 Task: Create a due date automation trigger when advanced on, on the monday after a card is due add dates without a complete due date at 11:00 AM.
Action: Mouse moved to (971, 289)
Screenshot: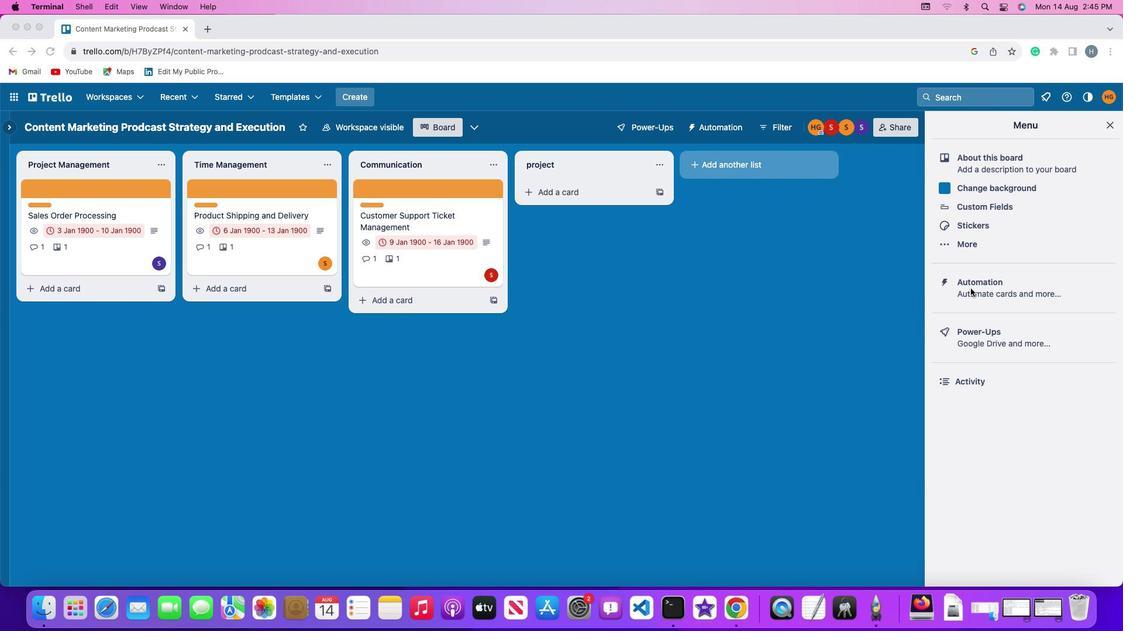 
Action: Mouse pressed left at (971, 289)
Screenshot: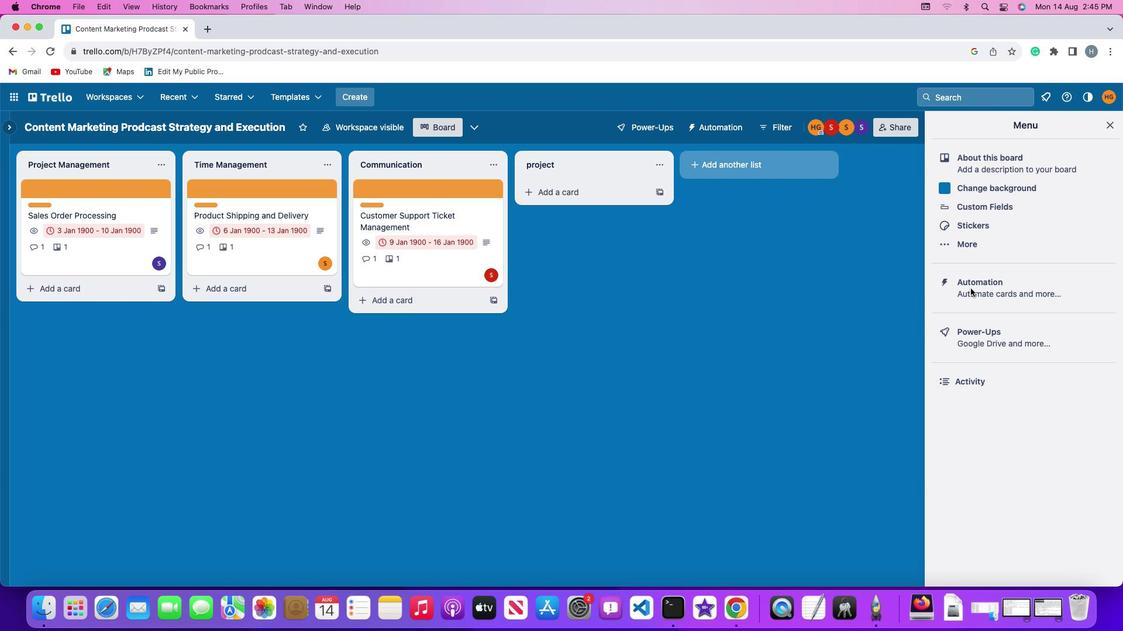 
Action: Mouse pressed left at (971, 289)
Screenshot: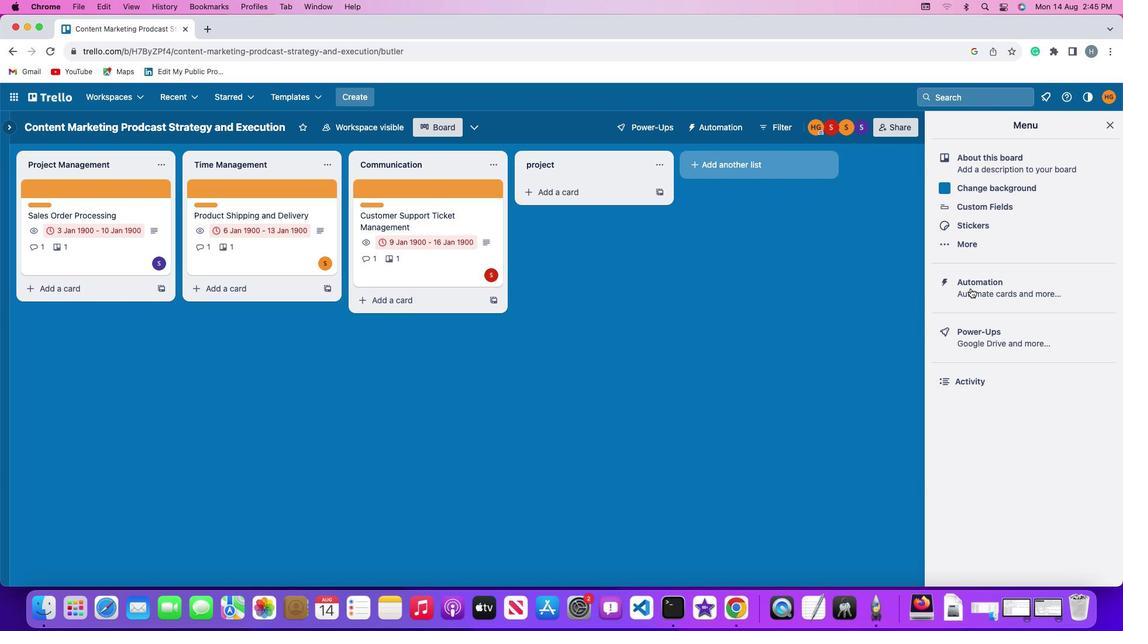 
Action: Mouse moved to (95, 277)
Screenshot: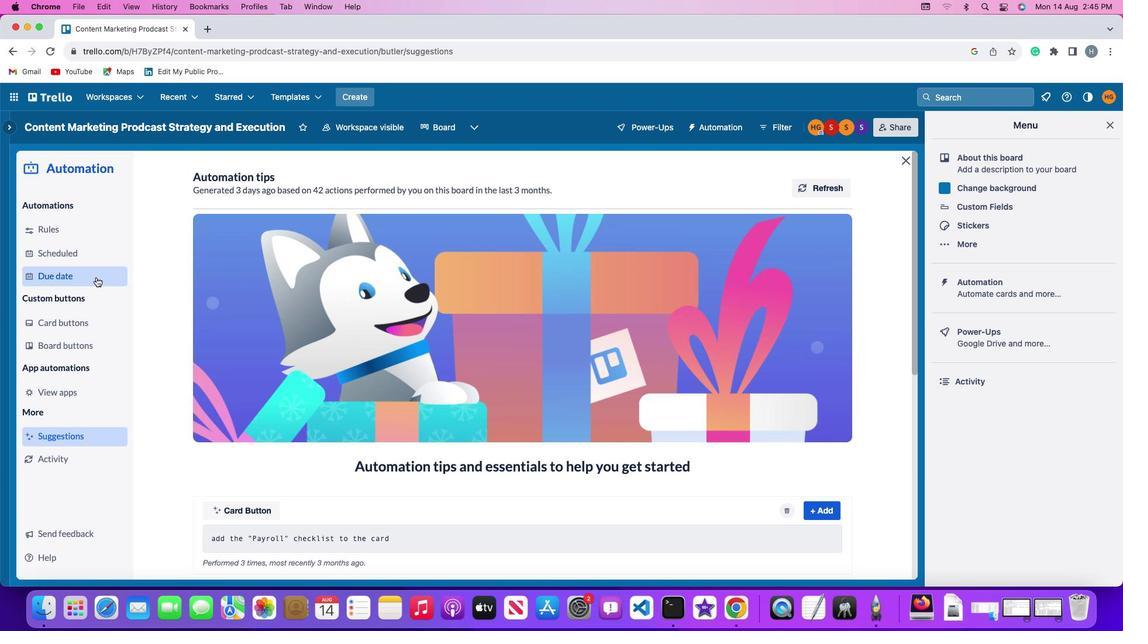 
Action: Mouse pressed left at (95, 277)
Screenshot: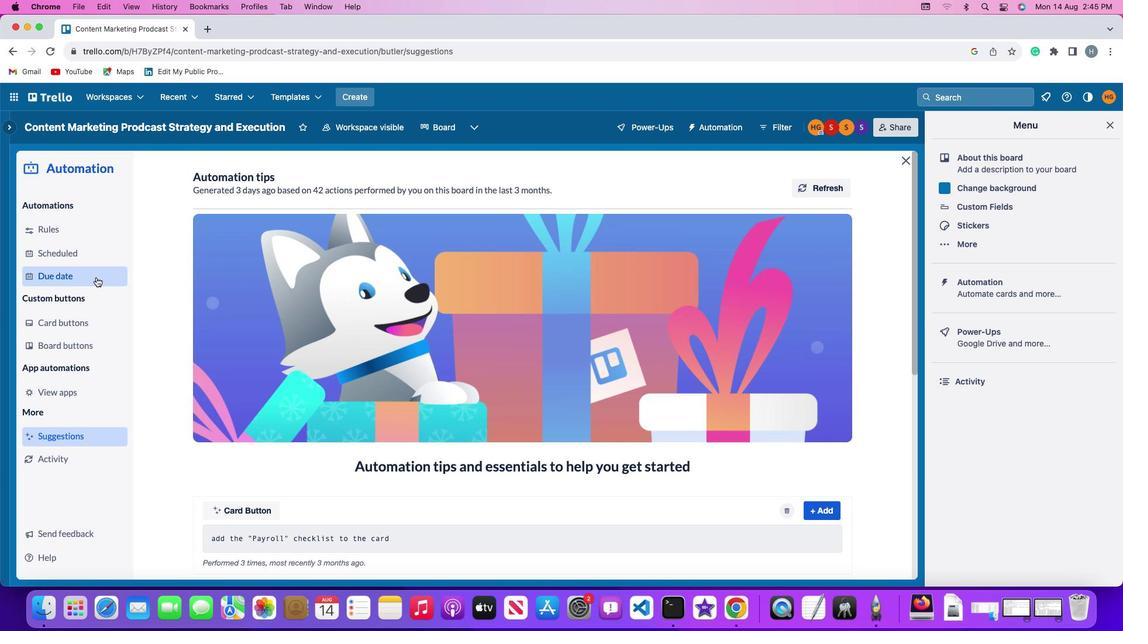 
Action: Mouse moved to (784, 180)
Screenshot: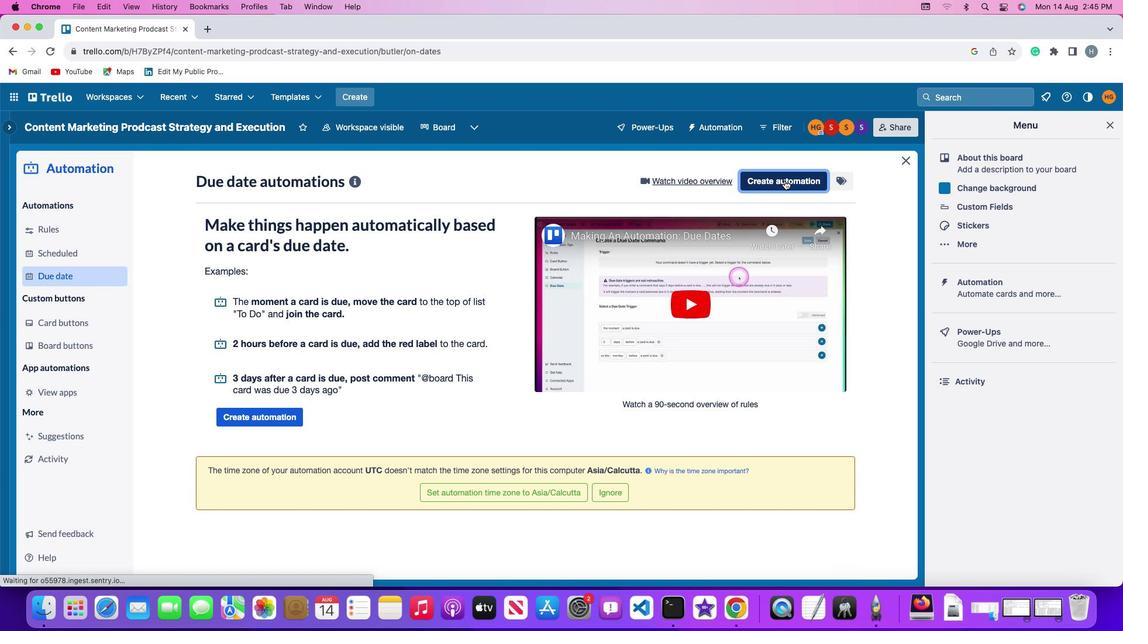 
Action: Mouse pressed left at (784, 180)
Screenshot: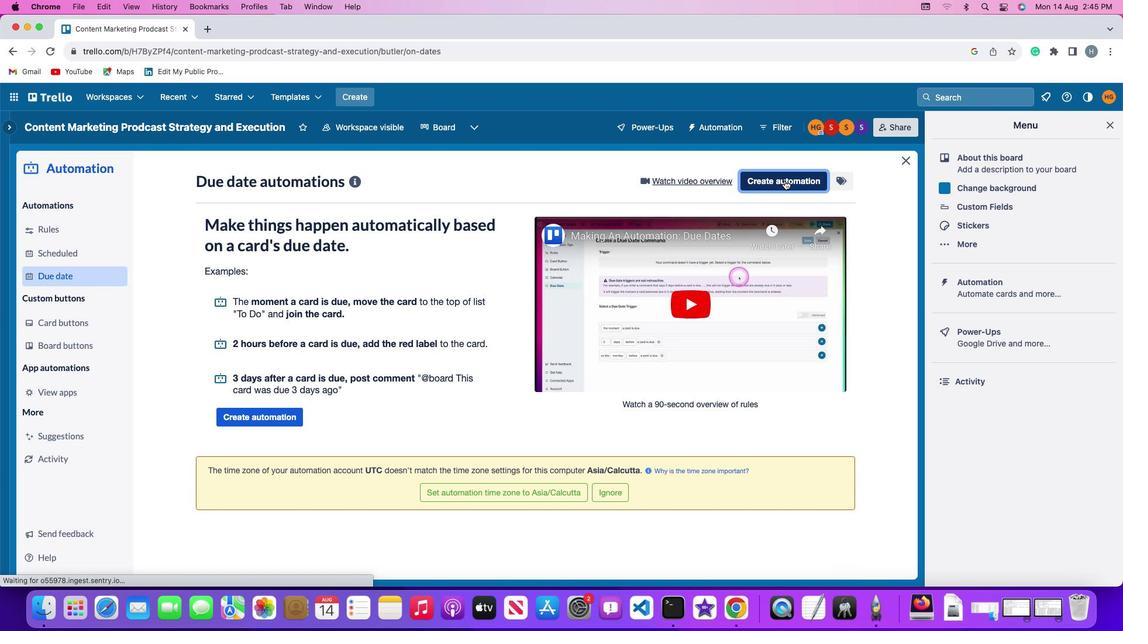 
Action: Mouse moved to (272, 294)
Screenshot: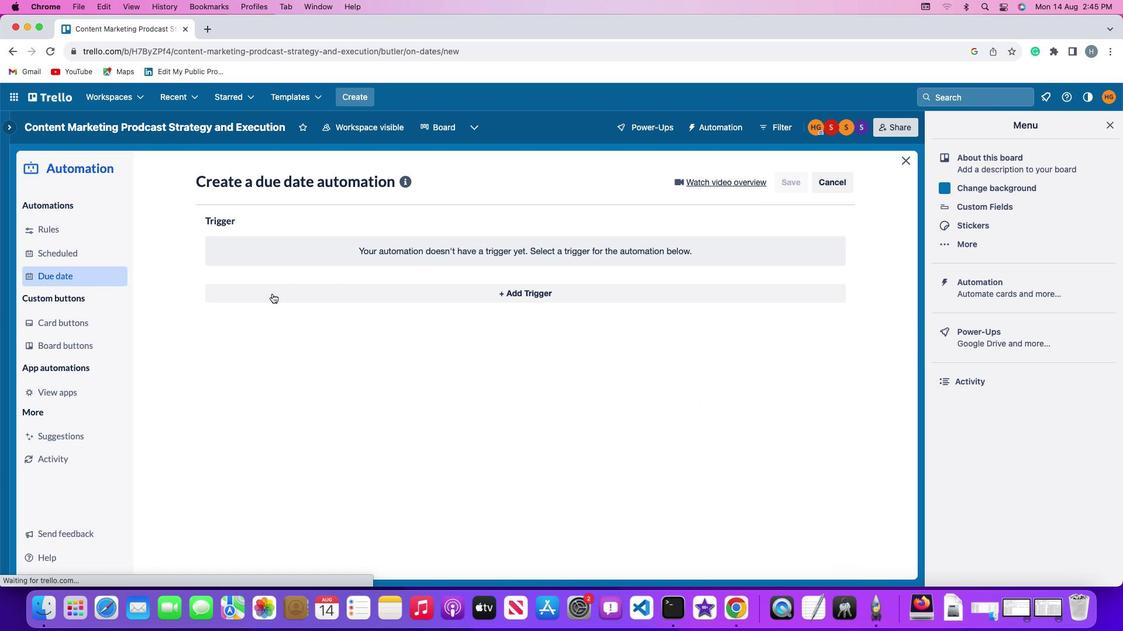 
Action: Mouse pressed left at (272, 294)
Screenshot: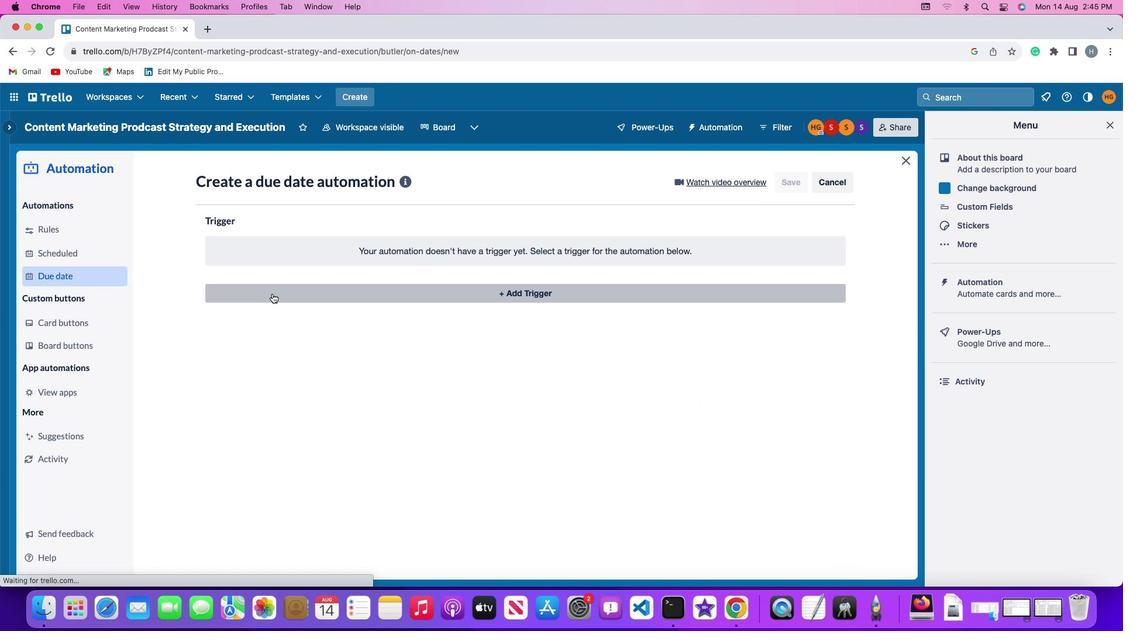 
Action: Mouse moved to (263, 512)
Screenshot: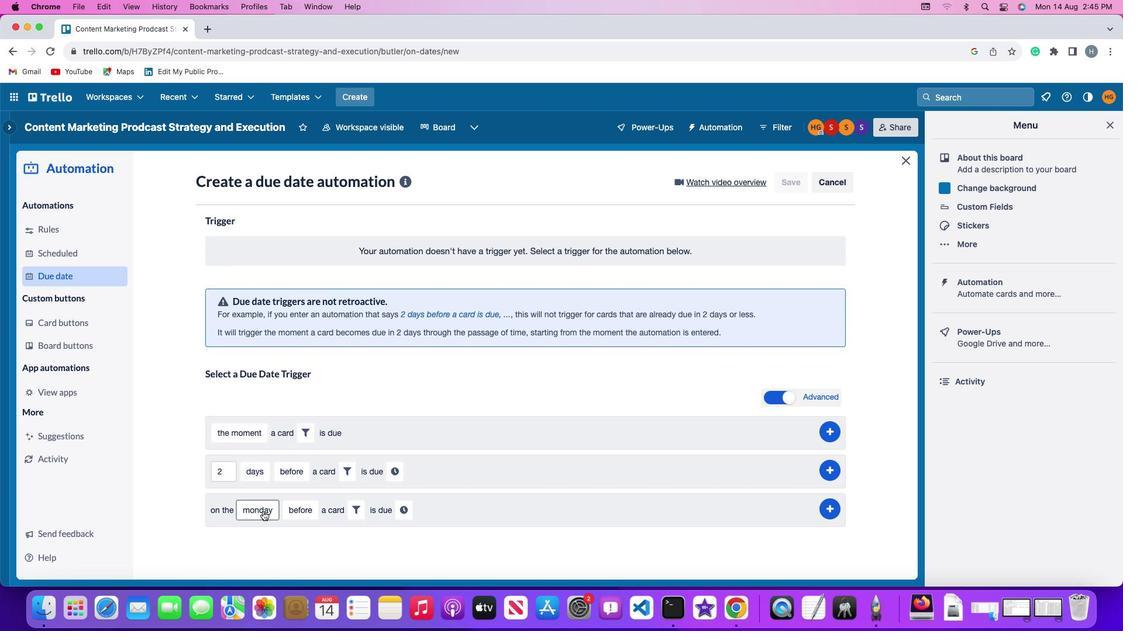 
Action: Mouse pressed left at (263, 512)
Screenshot: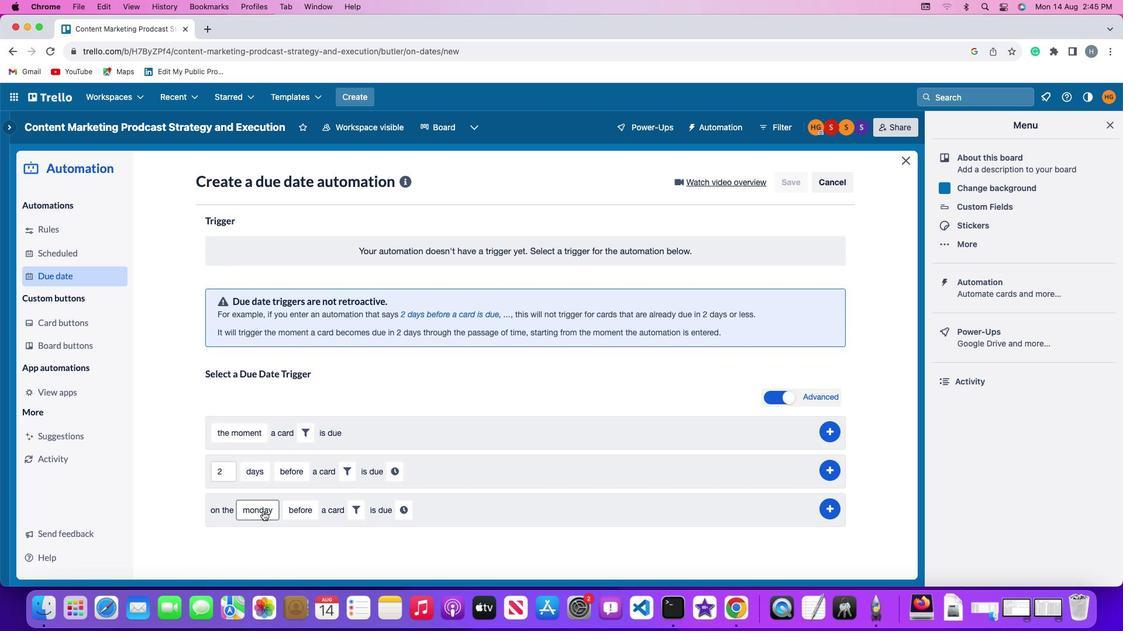 
Action: Mouse moved to (278, 353)
Screenshot: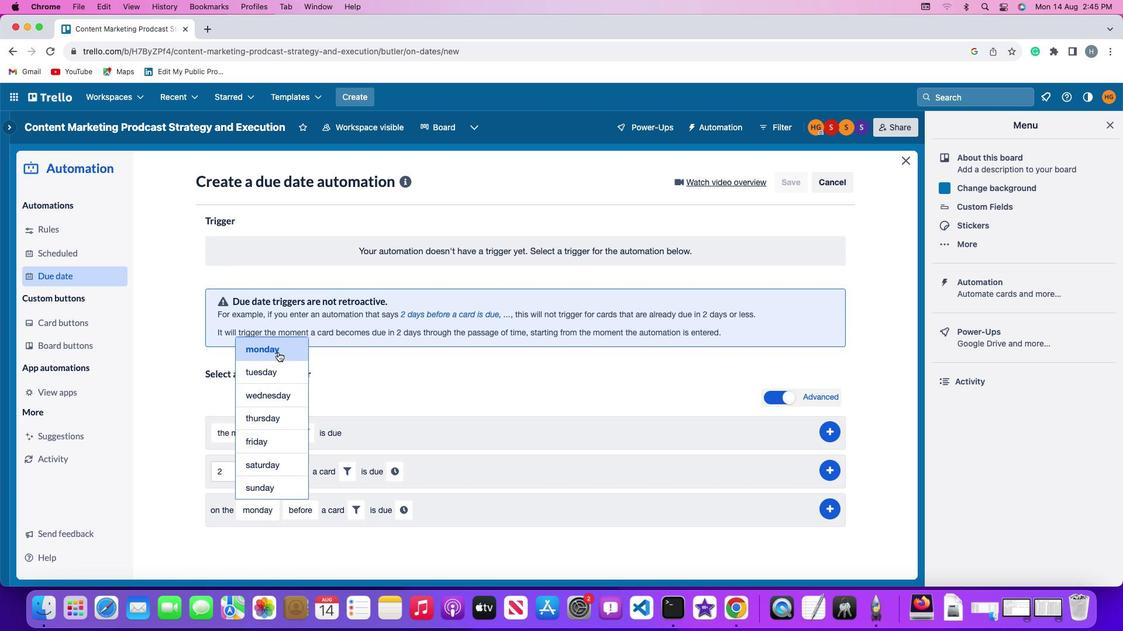 
Action: Mouse pressed left at (278, 353)
Screenshot: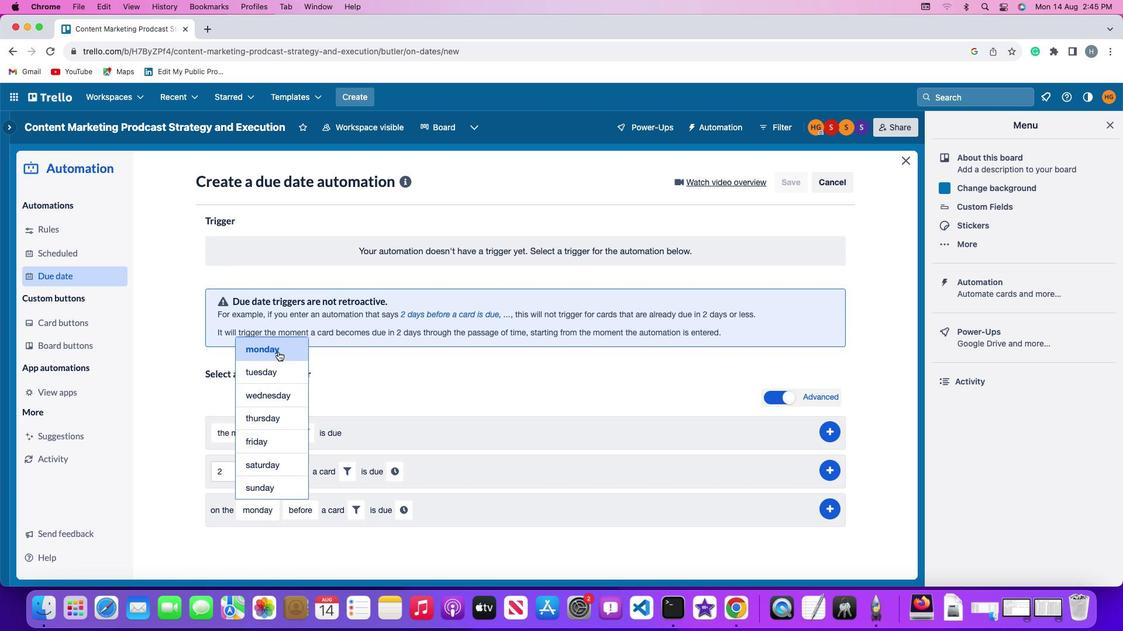 
Action: Mouse moved to (303, 509)
Screenshot: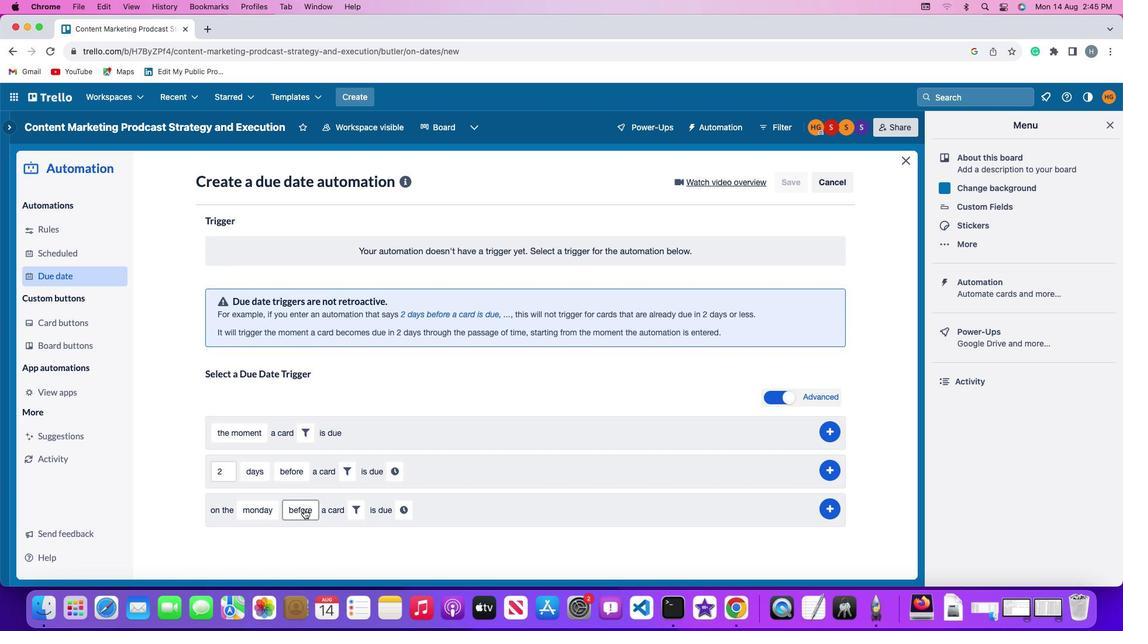 
Action: Mouse pressed left at (303, 509)
Screenshot: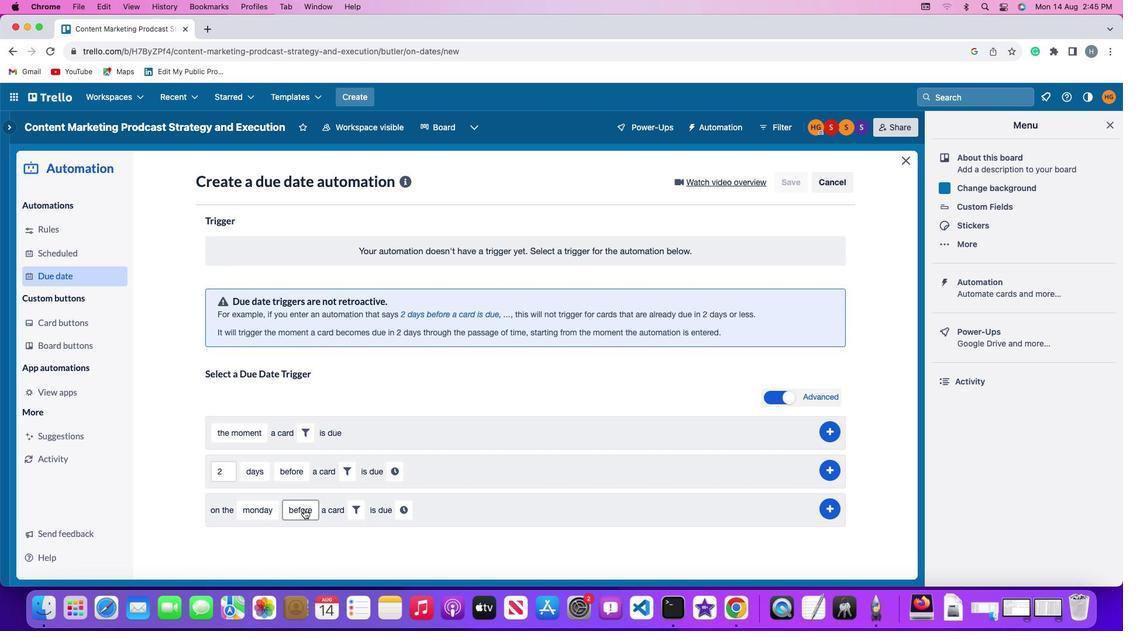 
Action: Mouse moved to (315, 435)
Screenshot: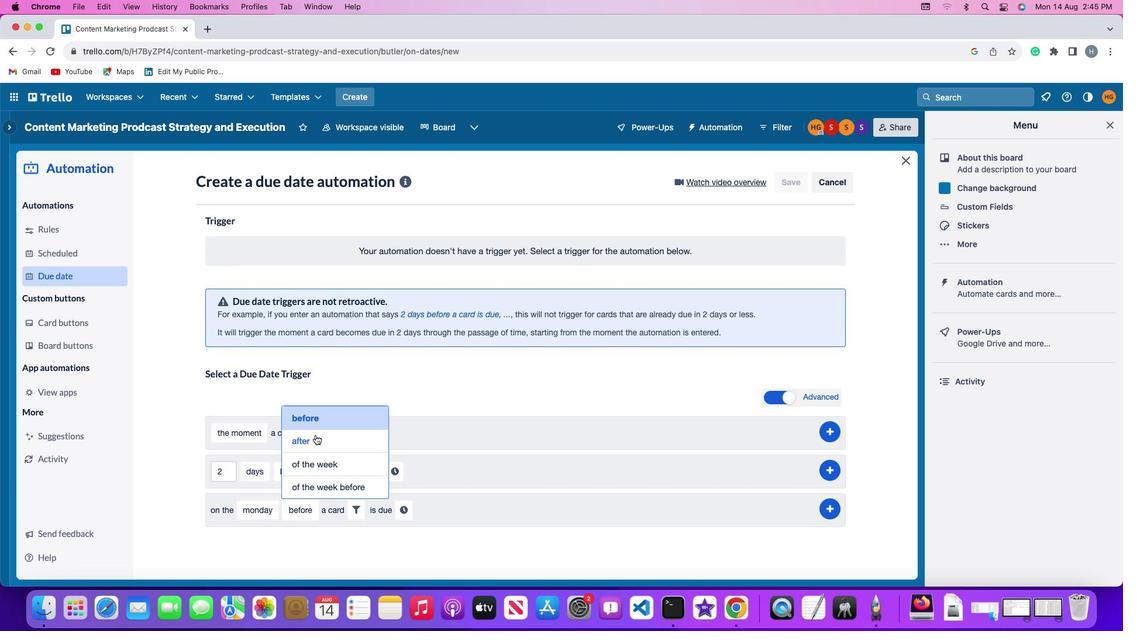 
Action: Mouse pressed left at (315, 435)
Screenshot: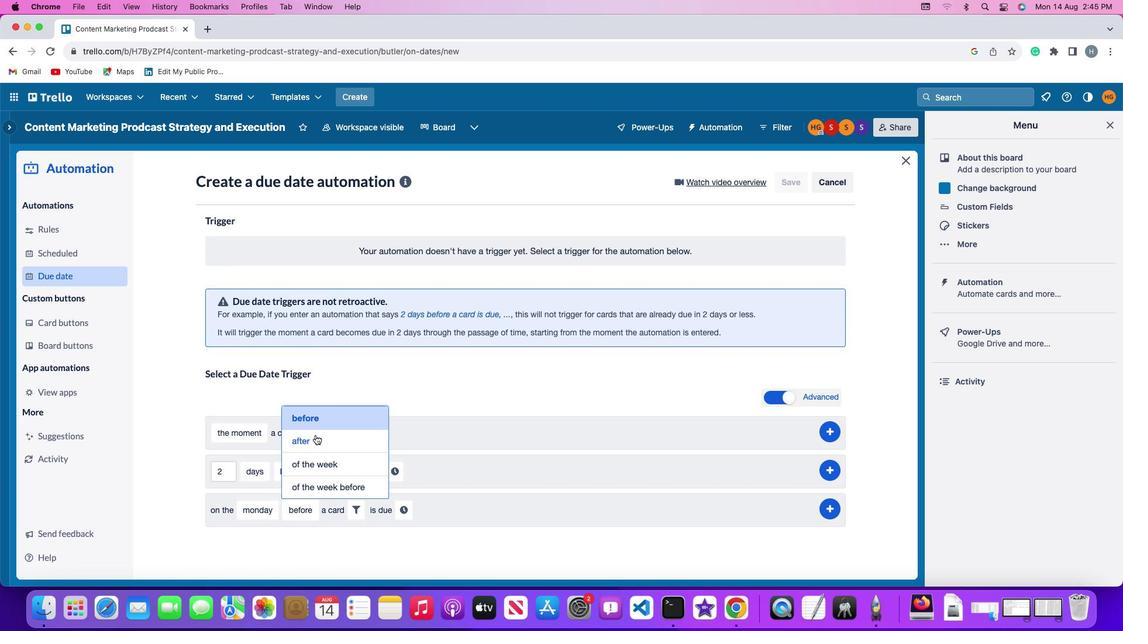
Action: Mouse moved to (344, 506)
Screenshot: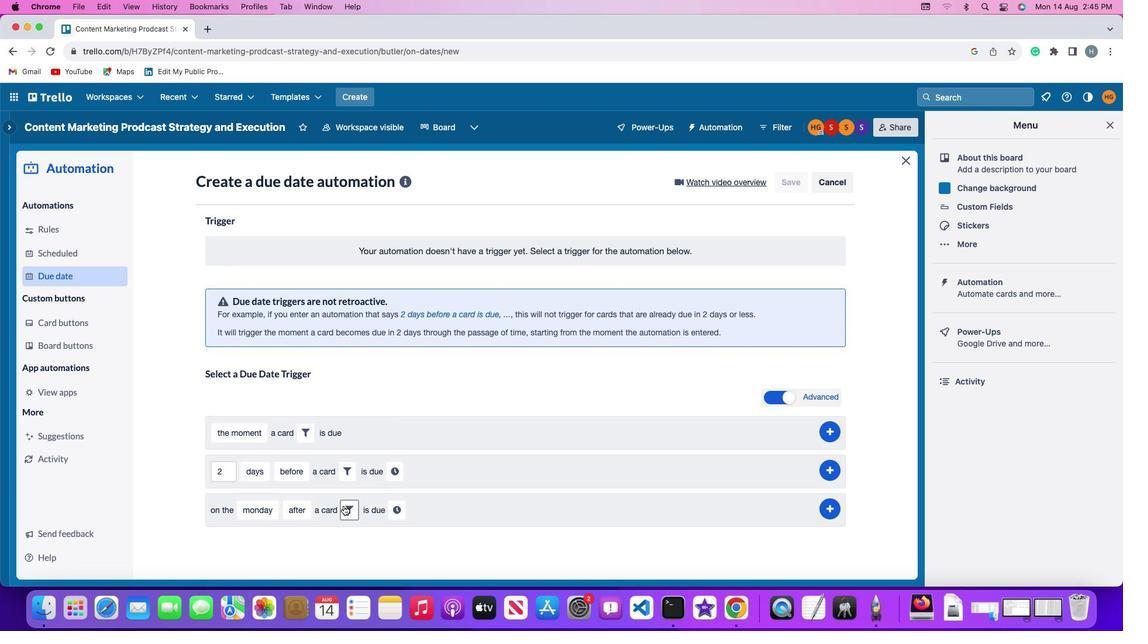 
Action: Mouse pressed left at (344, 506)
Screenshot: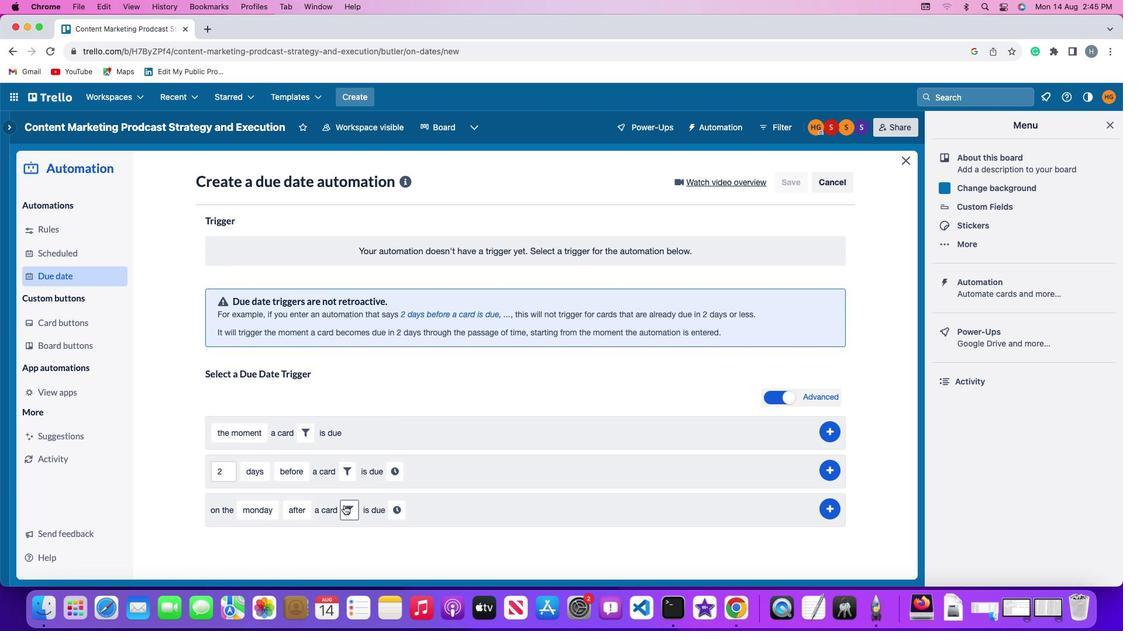 
Action: Mouse moved to (411, 542)
Screenshot: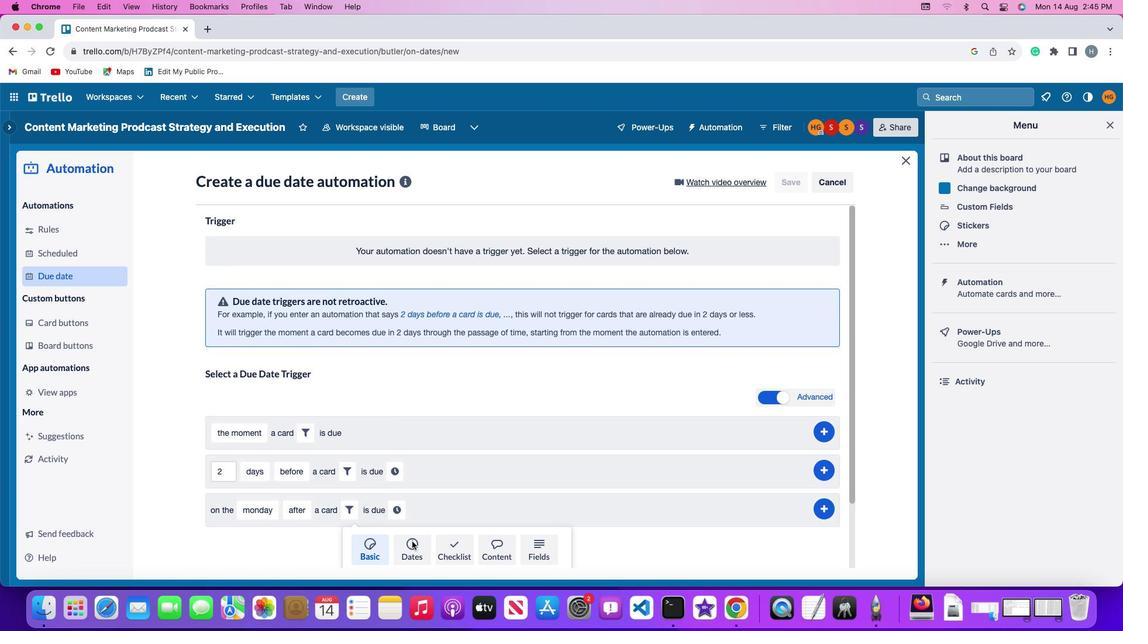 
Action: Mouse pressed left at (411, 542)
Screenshot: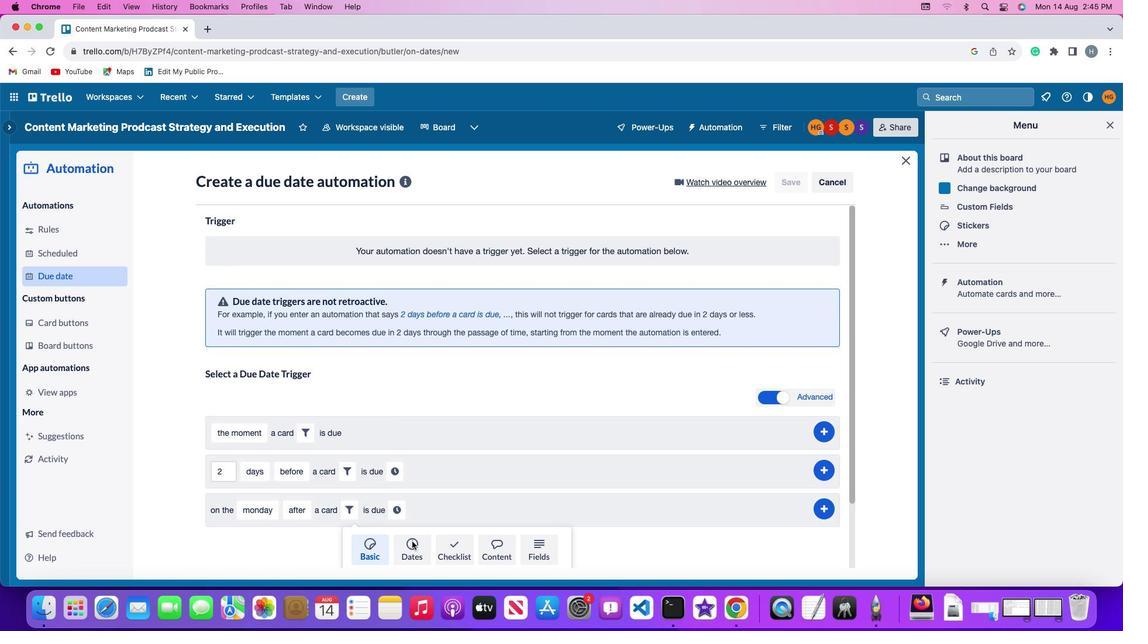 
Action: Mouse moved to (291, 540)
Screenshot: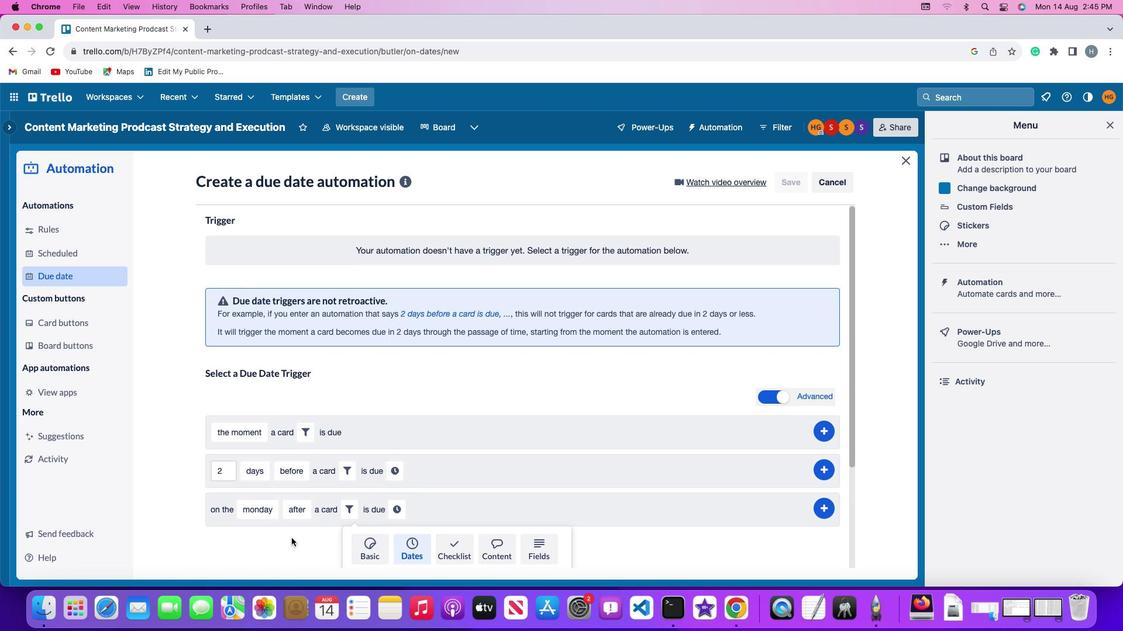 
Action: Mouse scrolled (291, 540) with delta (0, 0)
Screenshot: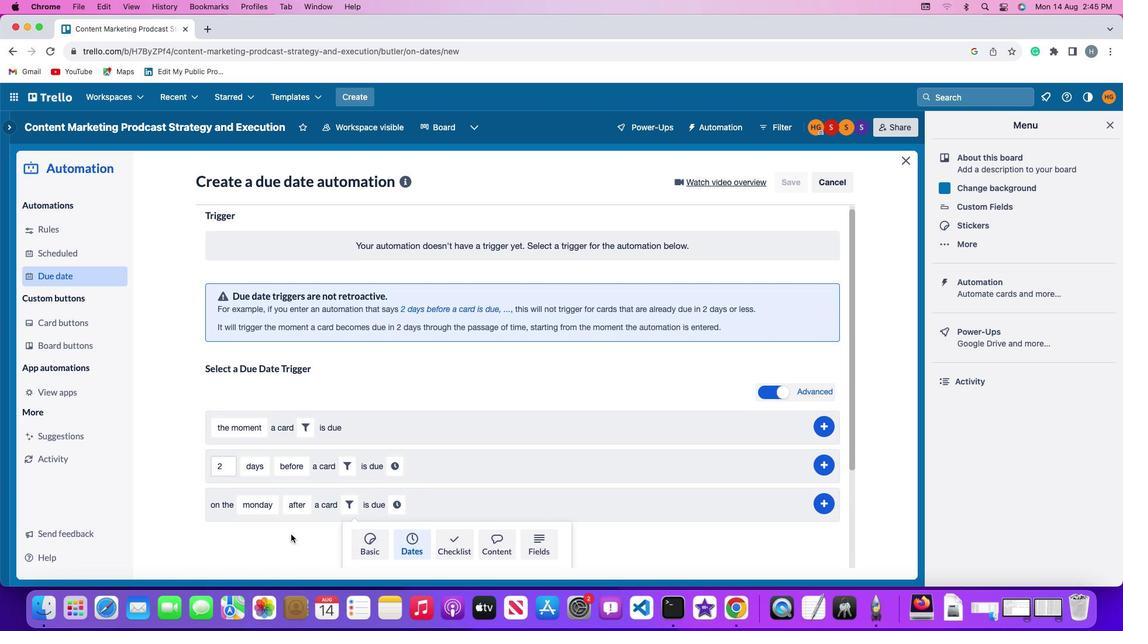 
Action: Mouse moved to (291, 539)
Screenshot: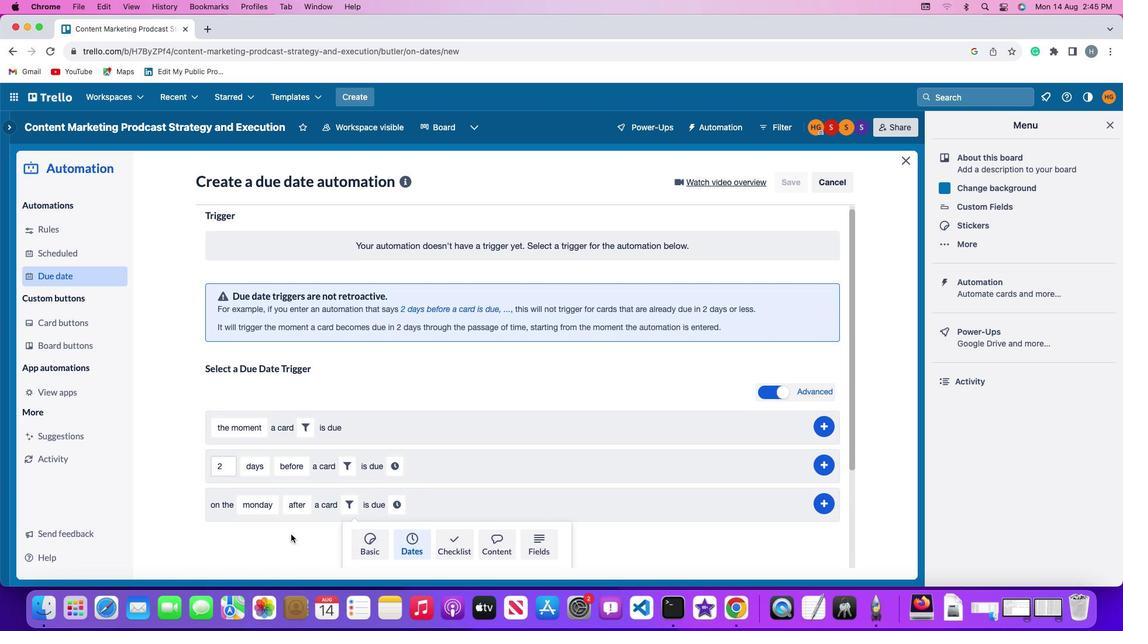 
Action: Mouse scrolled (291, 539) with delta (0, 0)
Screenshot: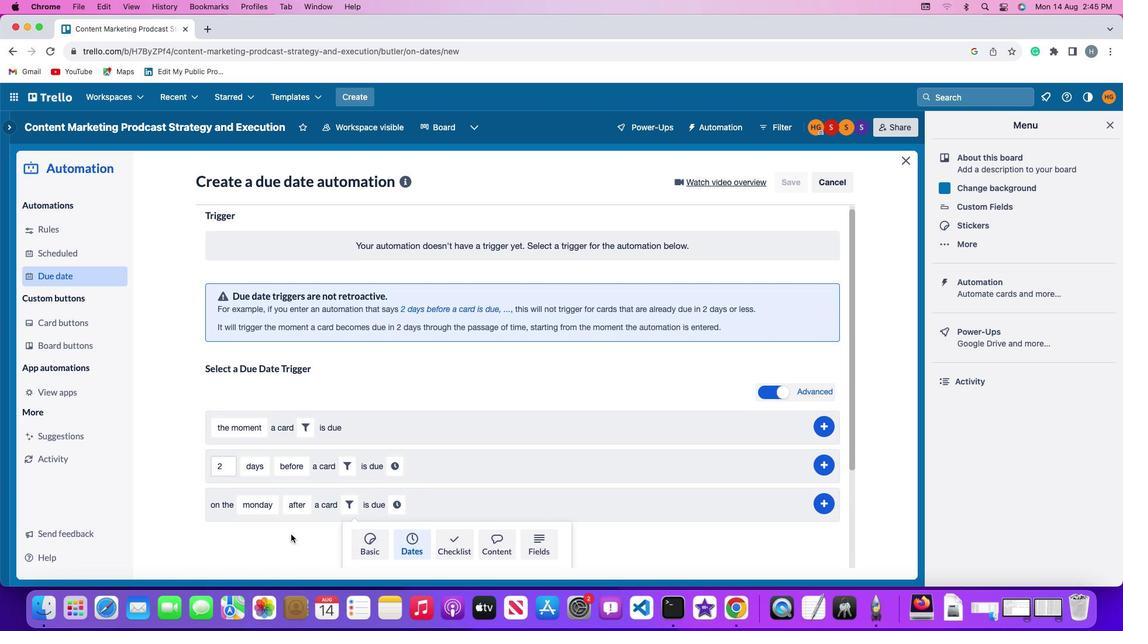 
Action: Mouse moved to (291, 538)
Screenshot: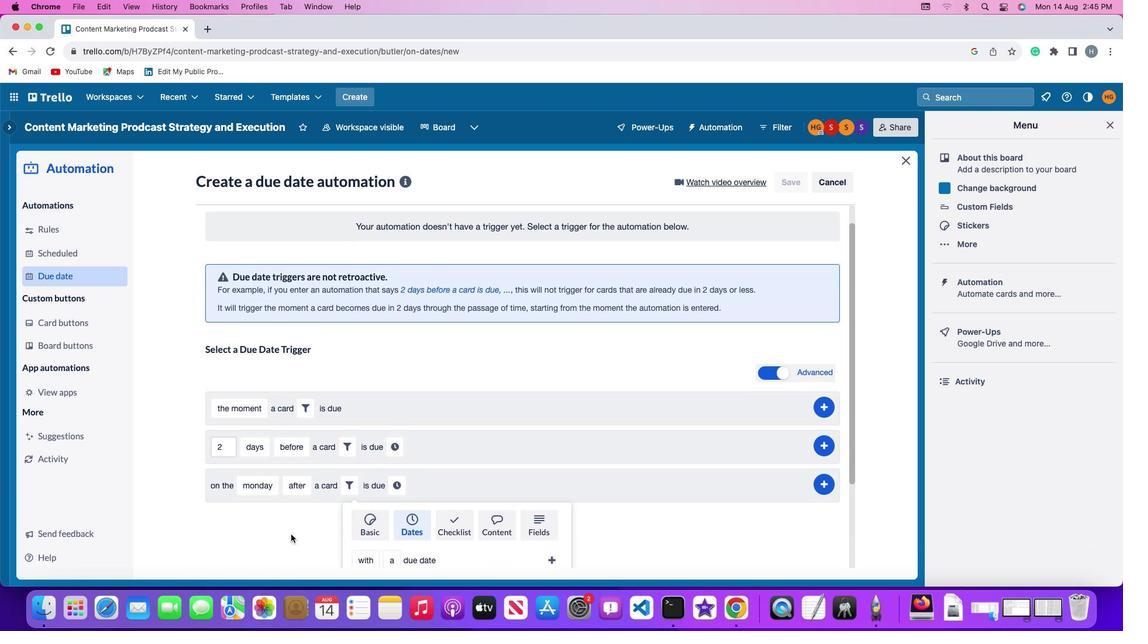 
Action: Mouse scrolled (291, 538) with delta (0, -1)
Screenshot: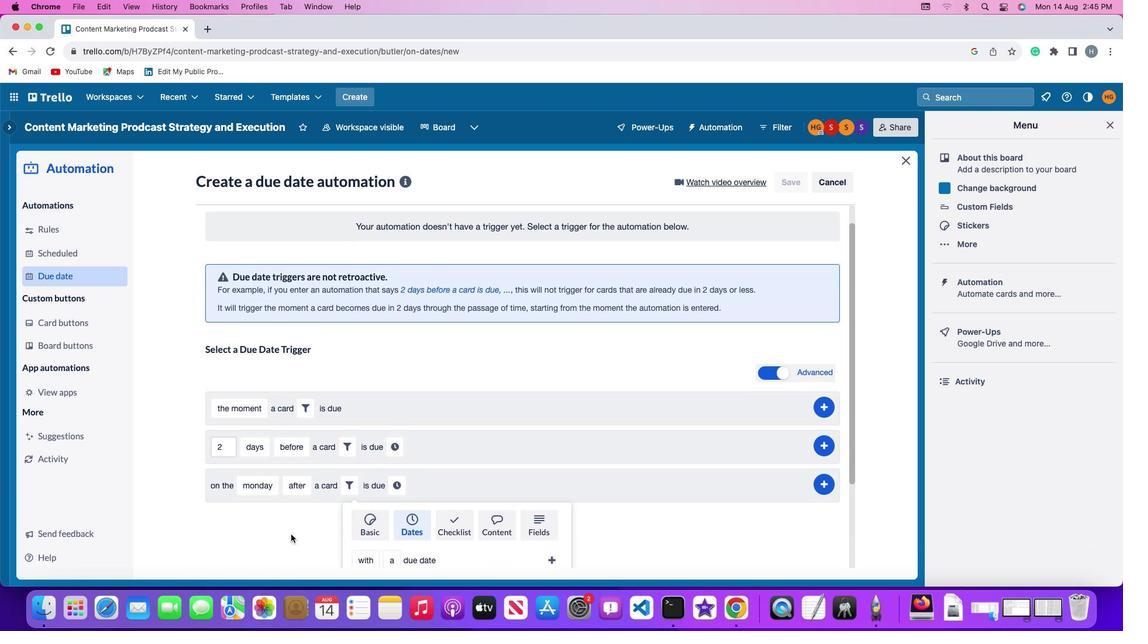 
Action: Mouse moved to (291, 538)
Screenshot: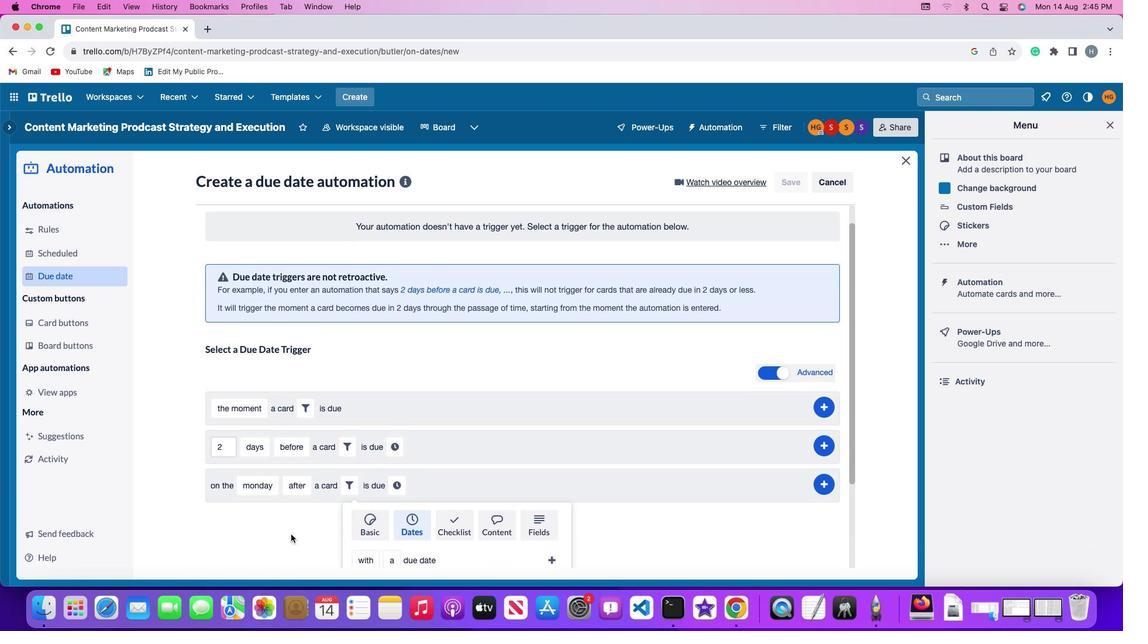 
Action: Mouse scrolled (291, 538) with delta (0, -2)
Screenshot: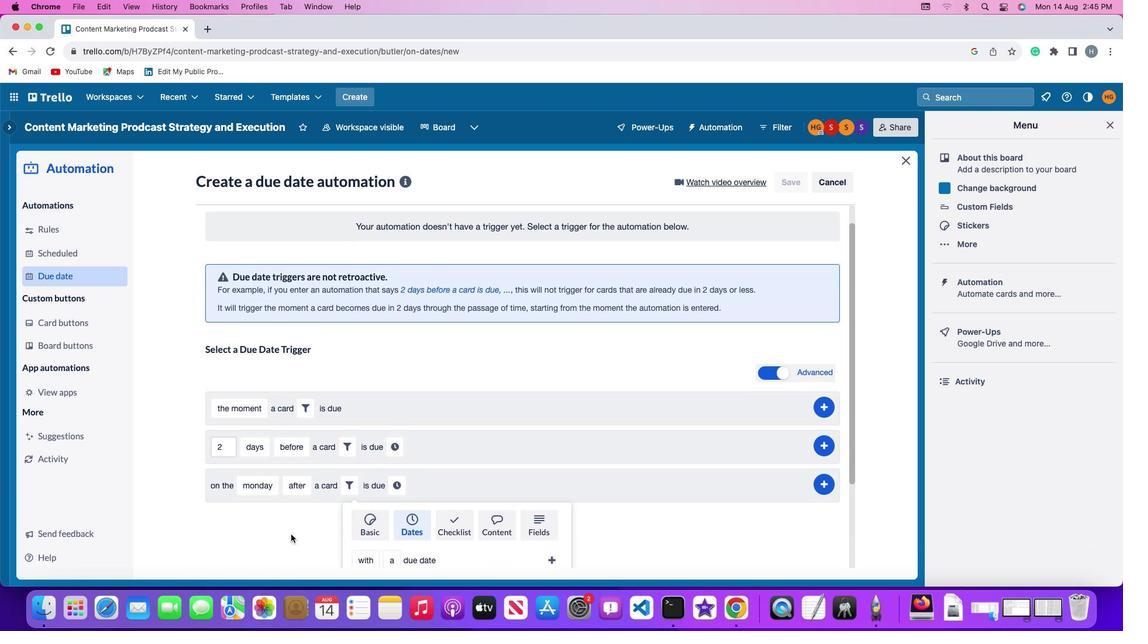 
Action: Mouse moved to (359, 449)
Screenshot: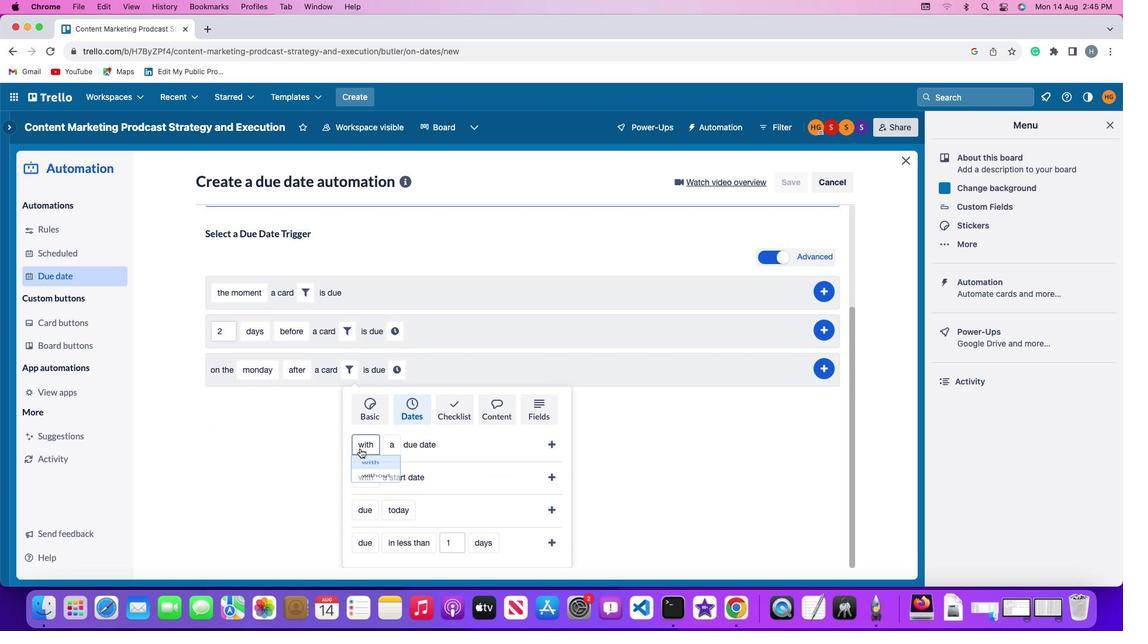 
Action: Mouse pressed left at (359, 449)
Screenshot: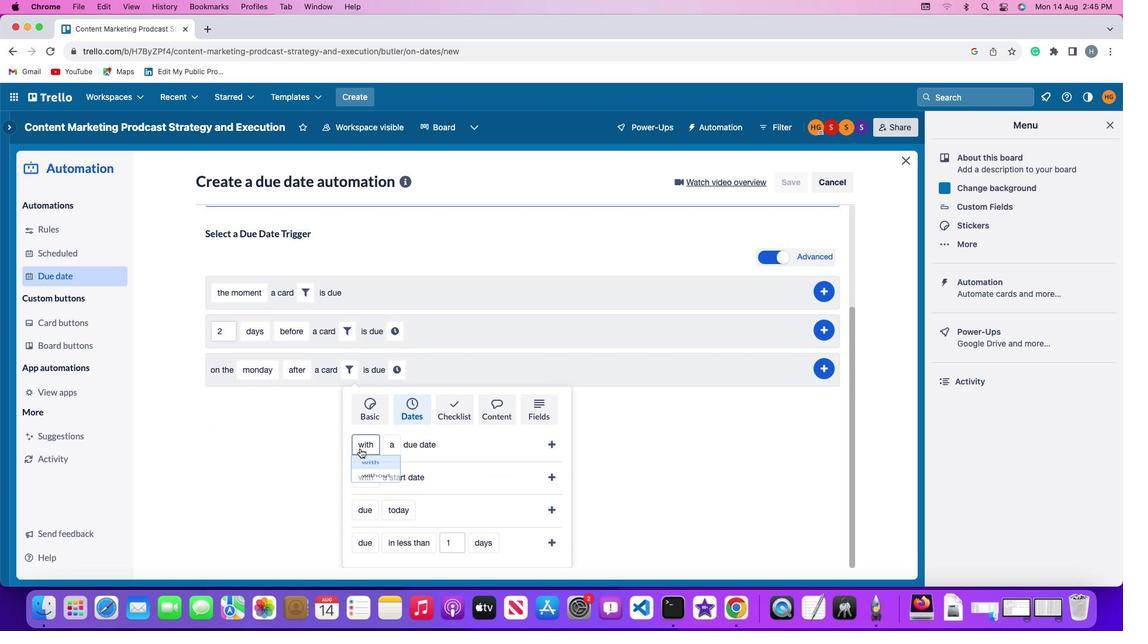 
Action: Mouse moved to (366, 488)
Screenshot: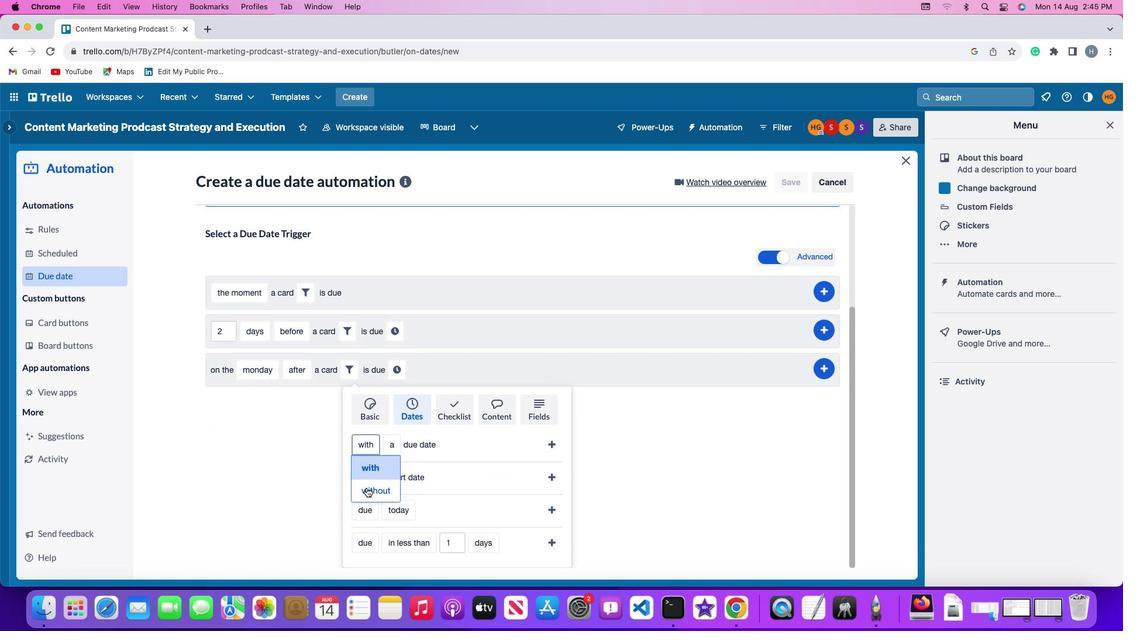 
Action: Mouse pressed left at (366, 488)
Screenshot: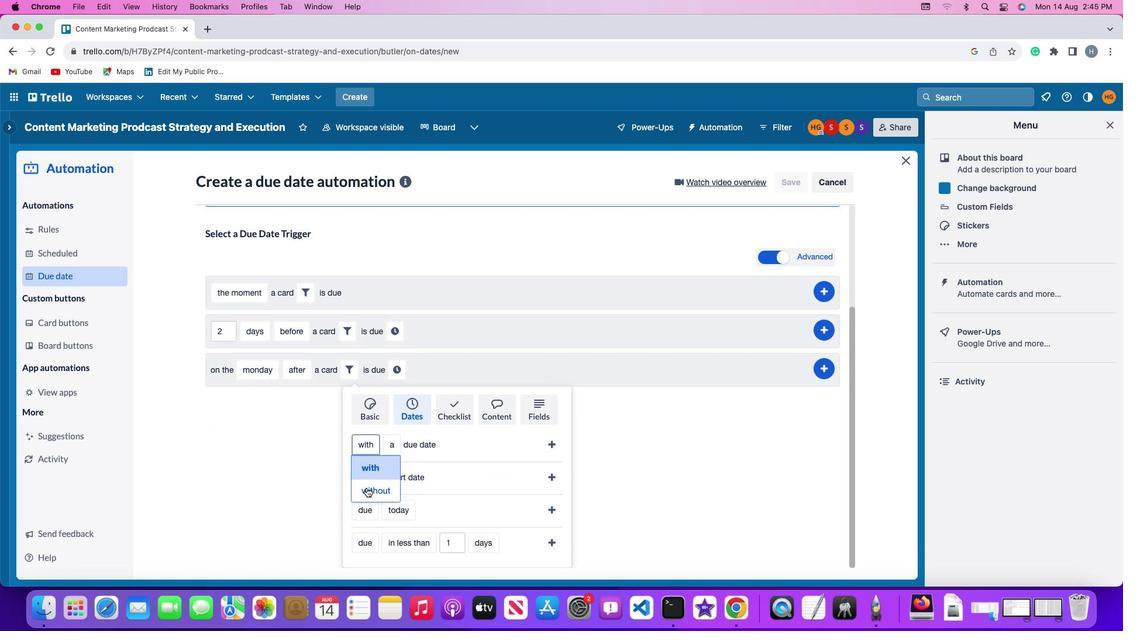 
Action: Mouse moved to (401, 444)
Screenshot: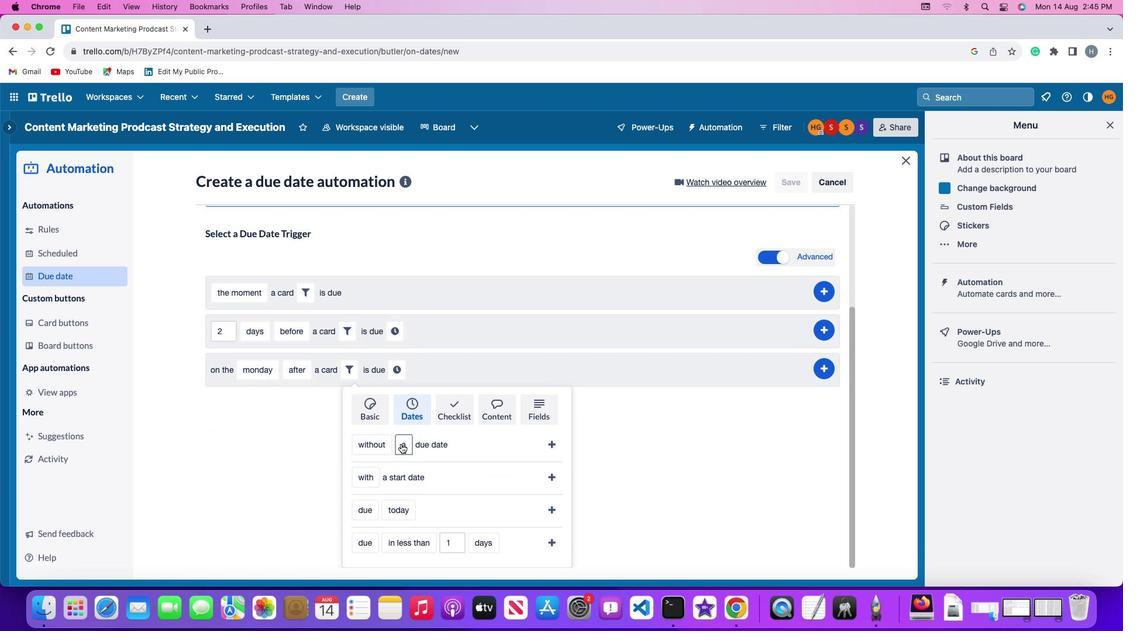 
Action: Mouse pressed left at (401, 444)
Screenshot: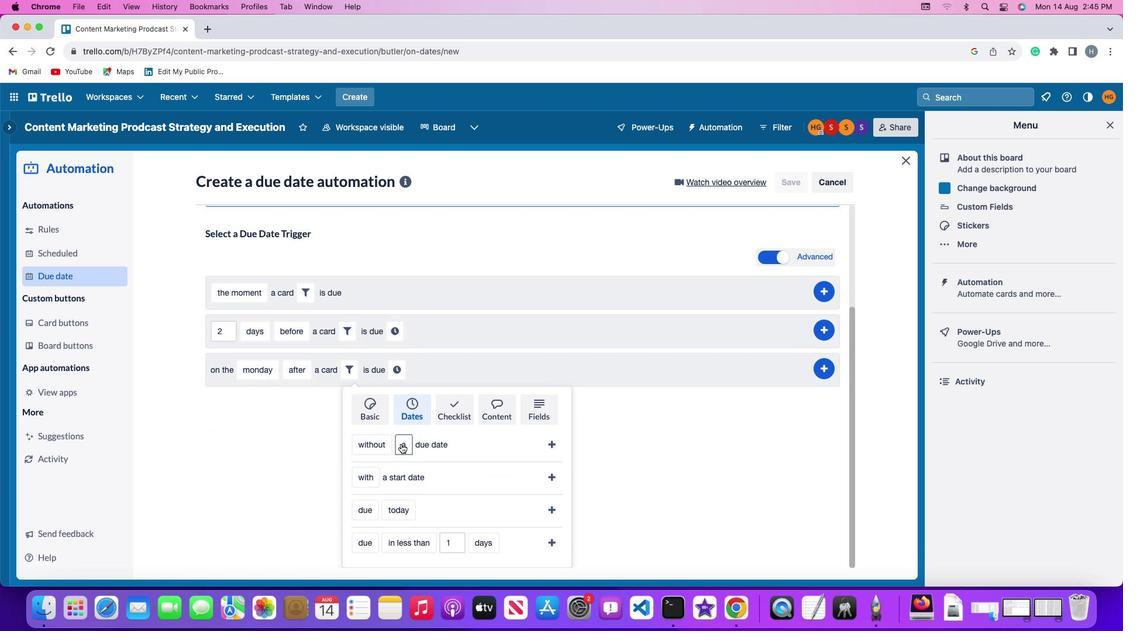 
Action: Mouse moved to (431, 494)
Screenshot: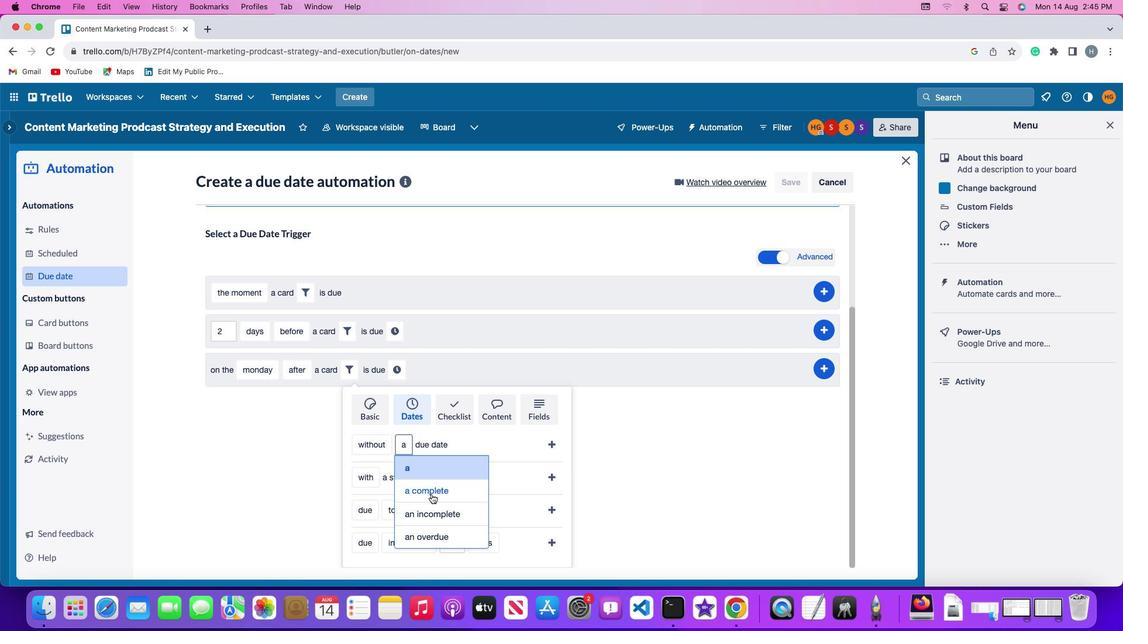 
Action: Mouse pressed left at (431, 494)
Screenshot: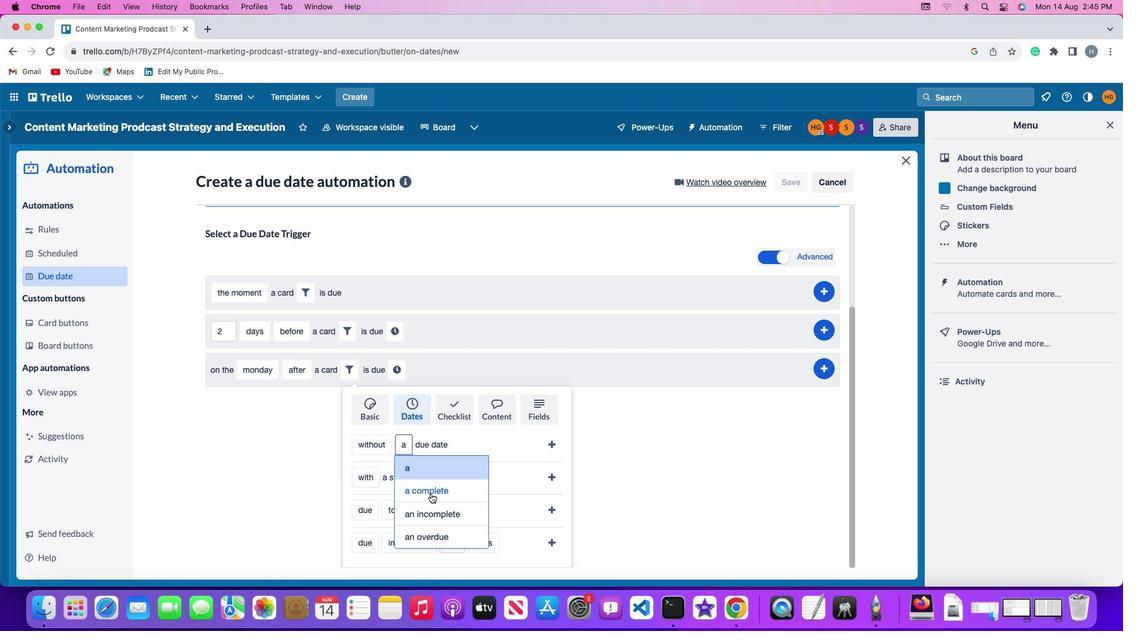 
Action: Mouse moved to (551, 444)
Screenshot: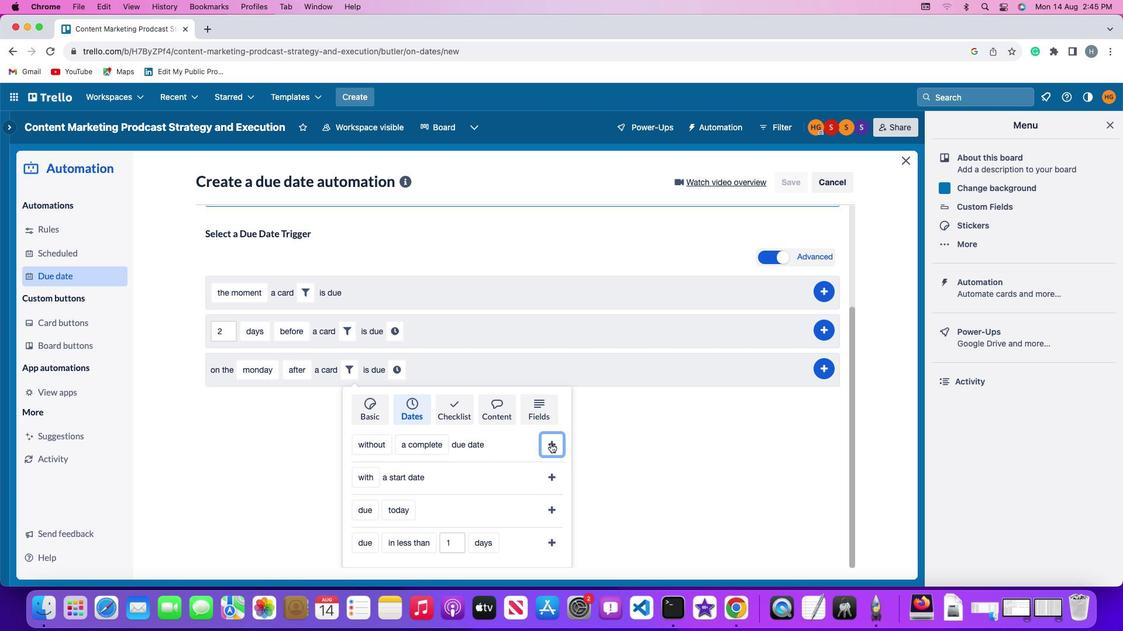 
Action: Mouse pressed left at (551, 444)
Screenshot: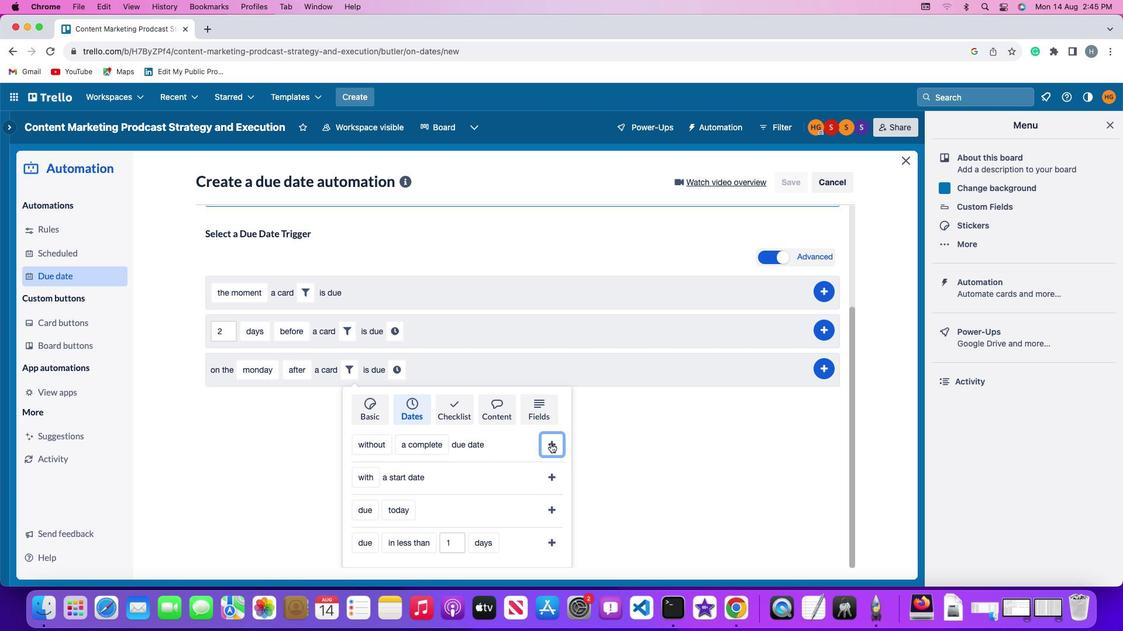 
Action: Mouse moved to (531, 509)
Screenshot: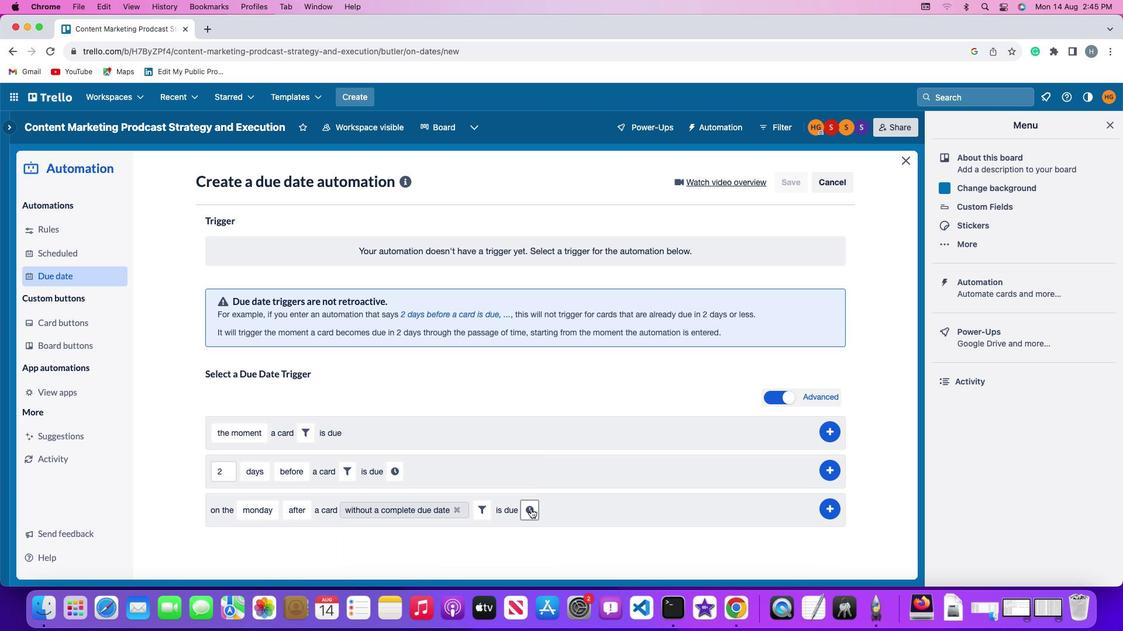 
Action: Mouse pressed left at (531, 509)
Screenshot: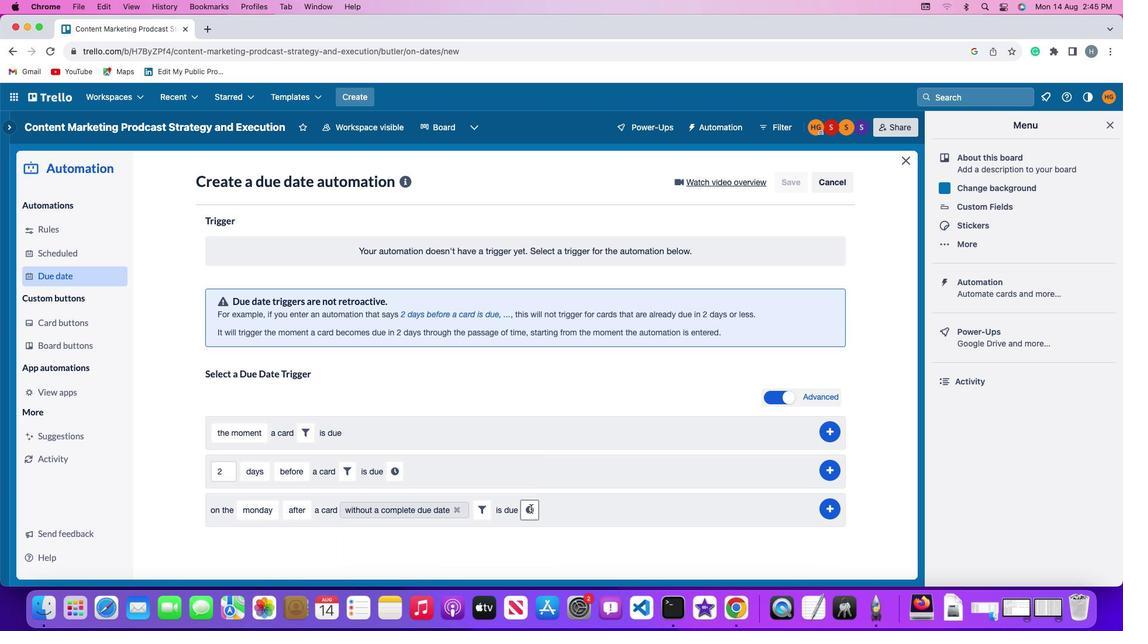 
Action: Mouse moved to (551, 514)
Screenshot: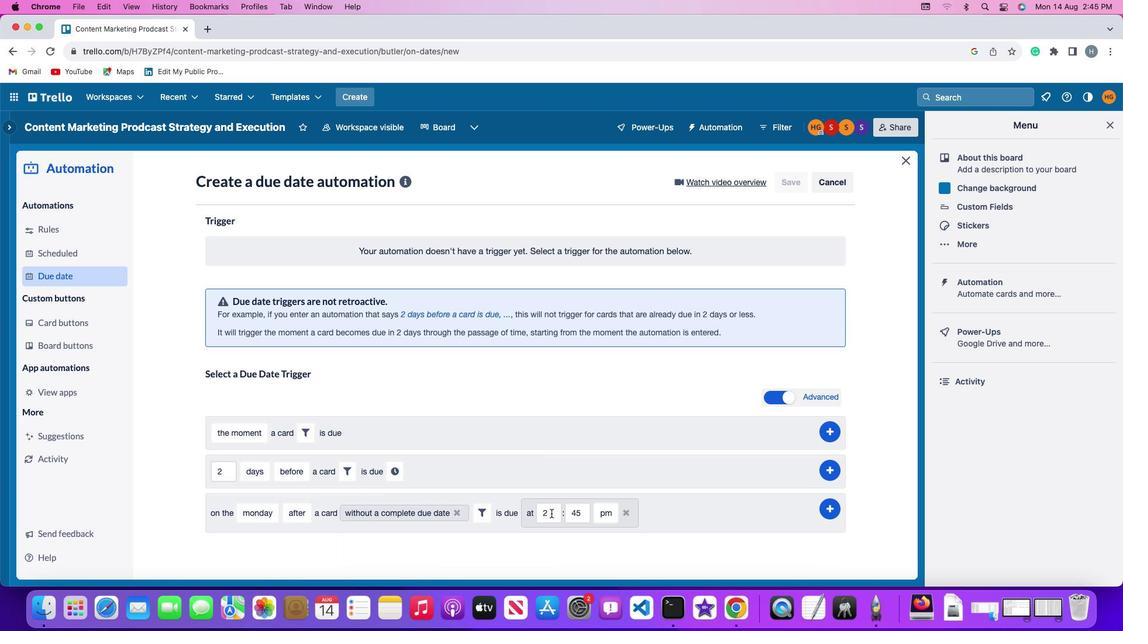 
Action: Mouse pressed left at (551, 514)
Screenshot: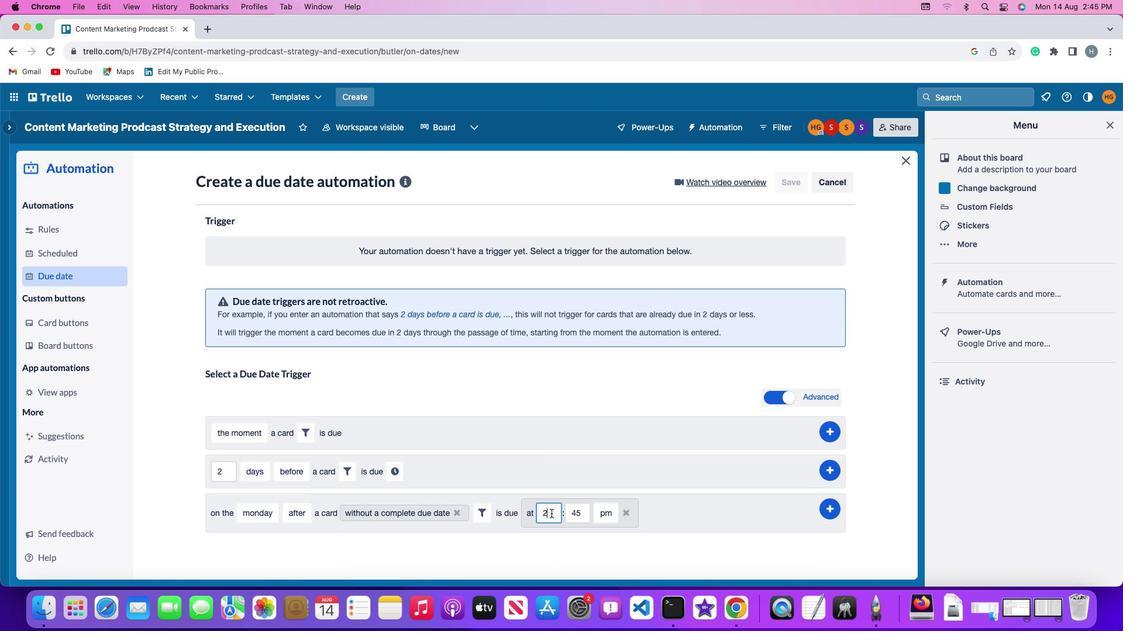 
Action: Key pressed Key.backspace'1''1'
Screenshot: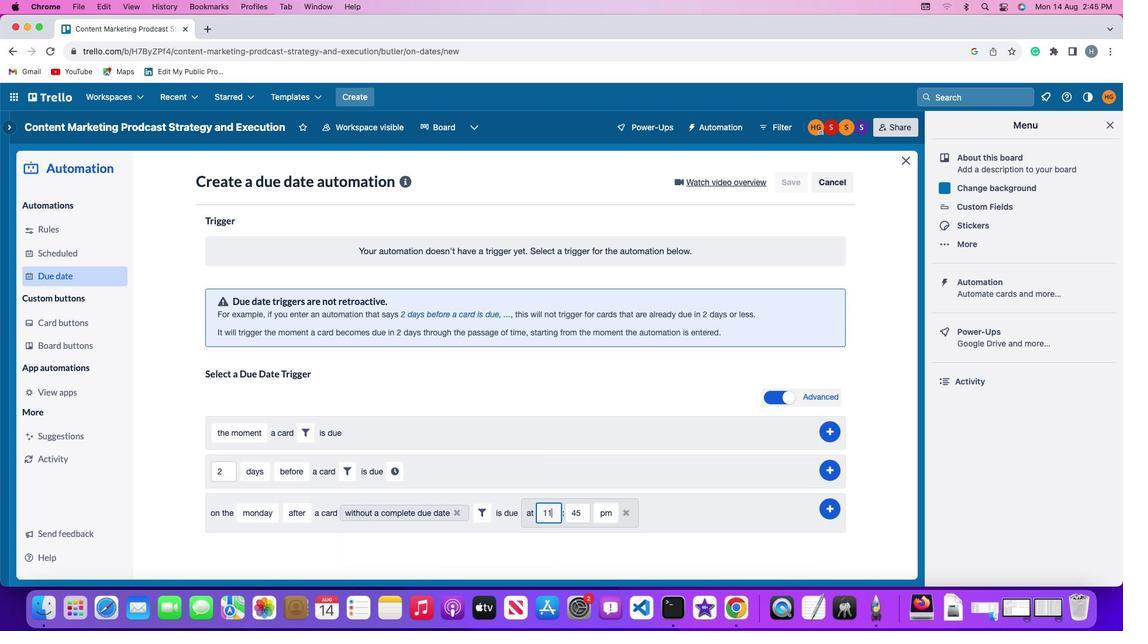 
Action: Mouse moved to (581, 513)
Screenshot: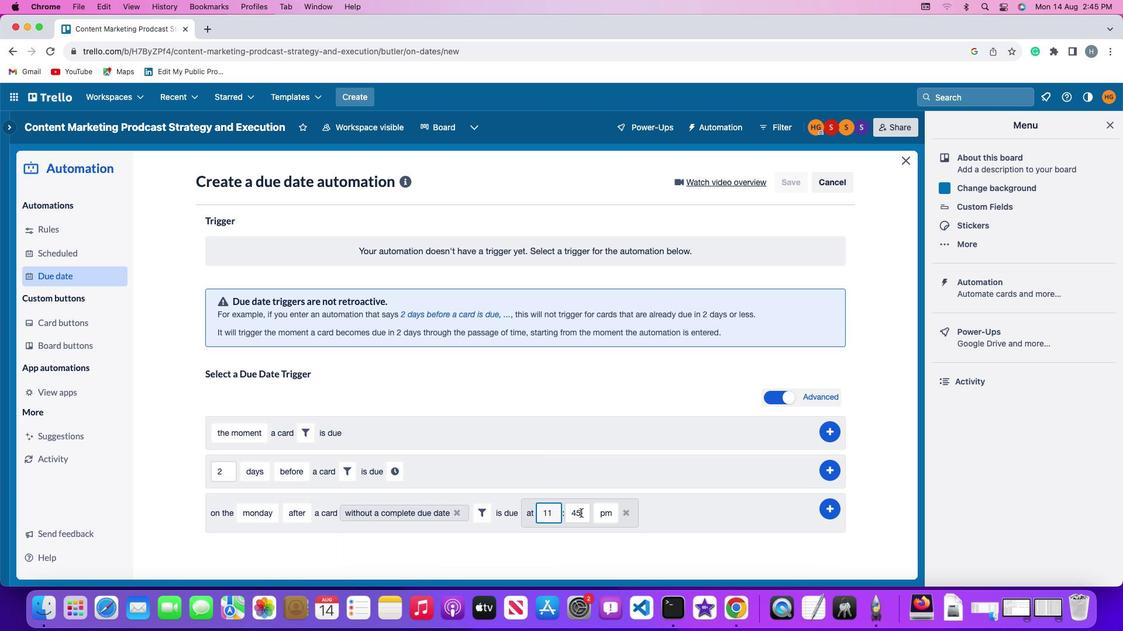 
Action: Mouse pressed left at (581, 513)
Screenshot: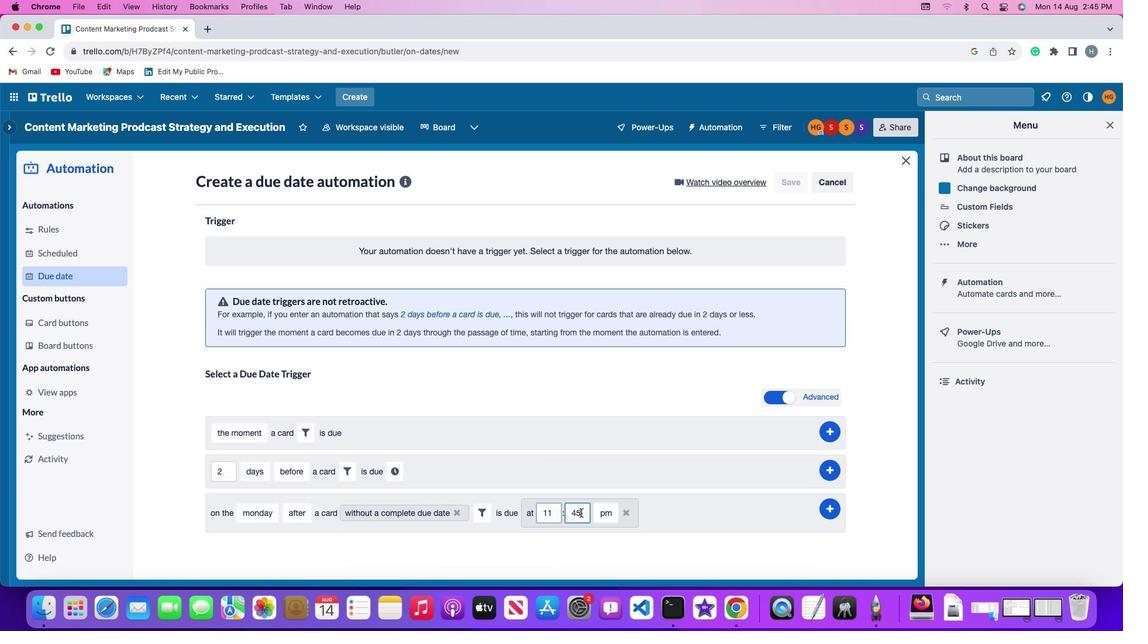 
Action: Key pressed Key.backspaceKey.backspace
Screenshot: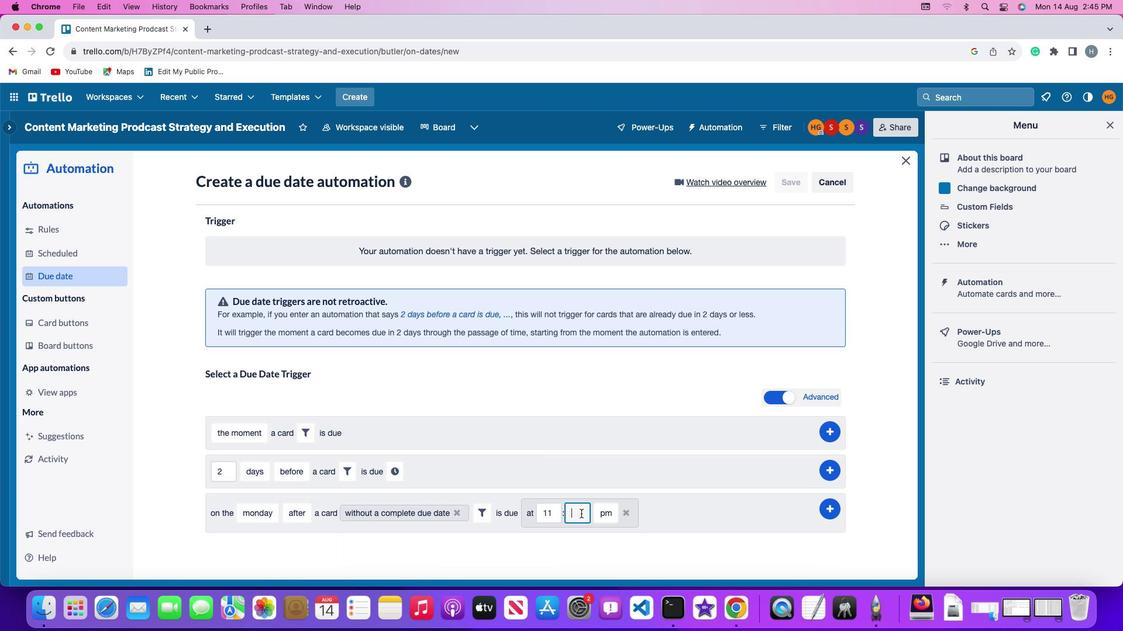 
Action: Mouse moved to (582, 514)
Screenshot: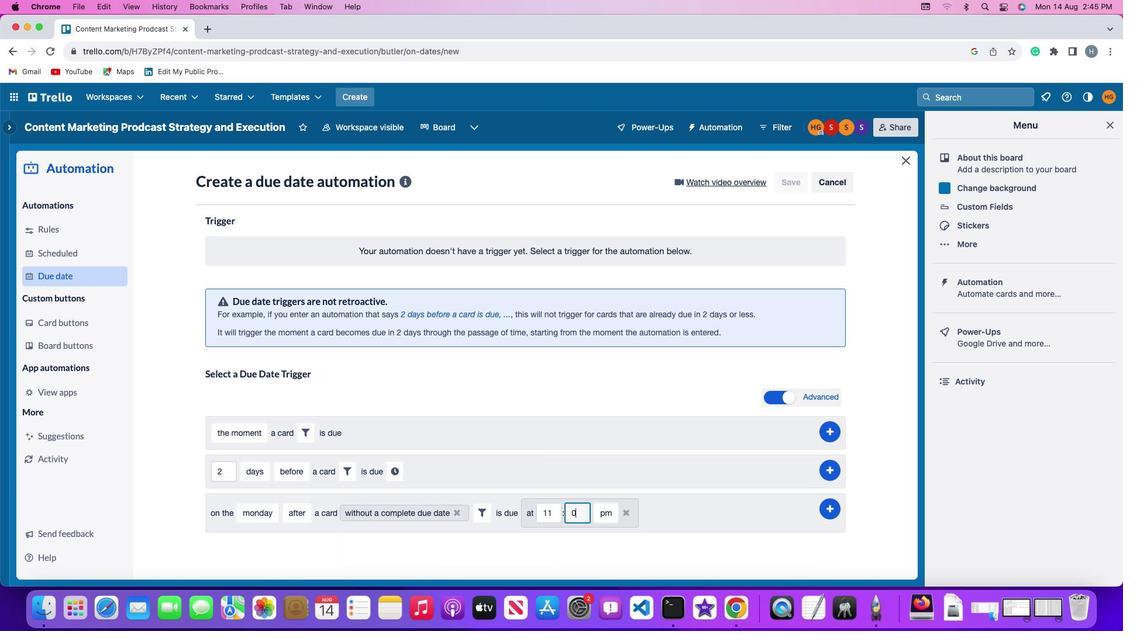 
Action: Key pressed '0'
Screenshot: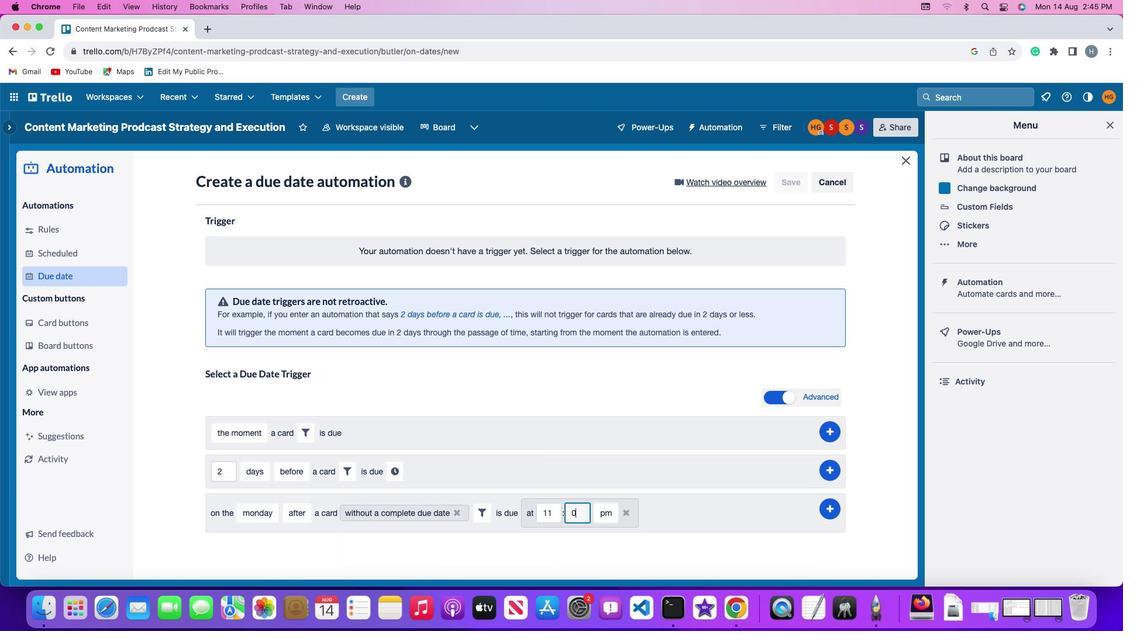 
Action: Mouse moved to (583, 515)
Screenshot: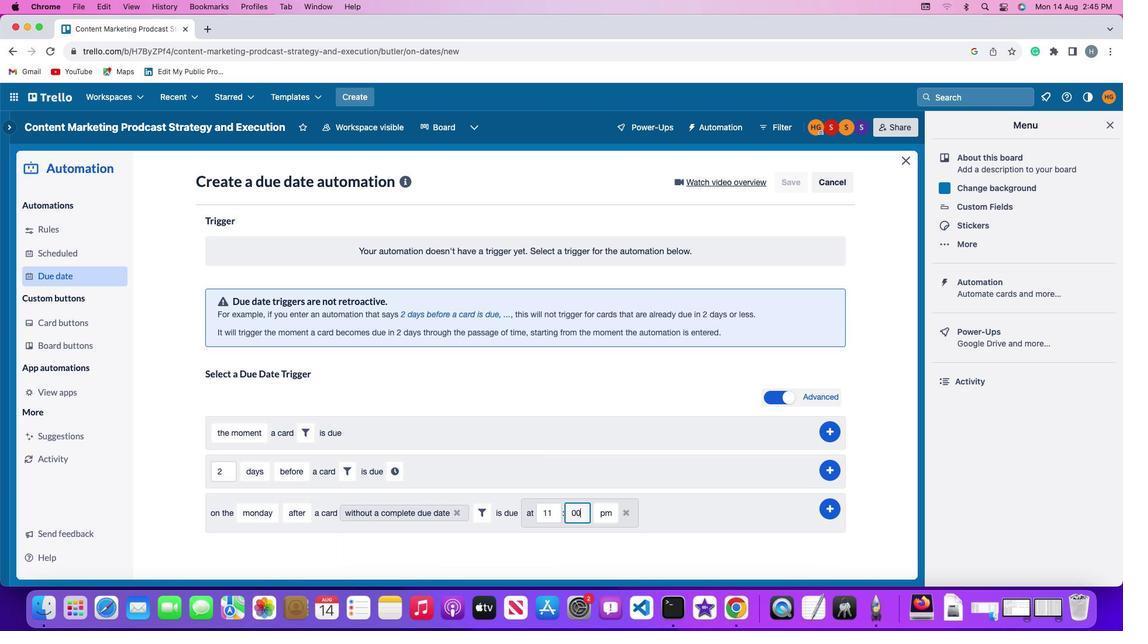 
Action: Key pressed '0'
Screenshot: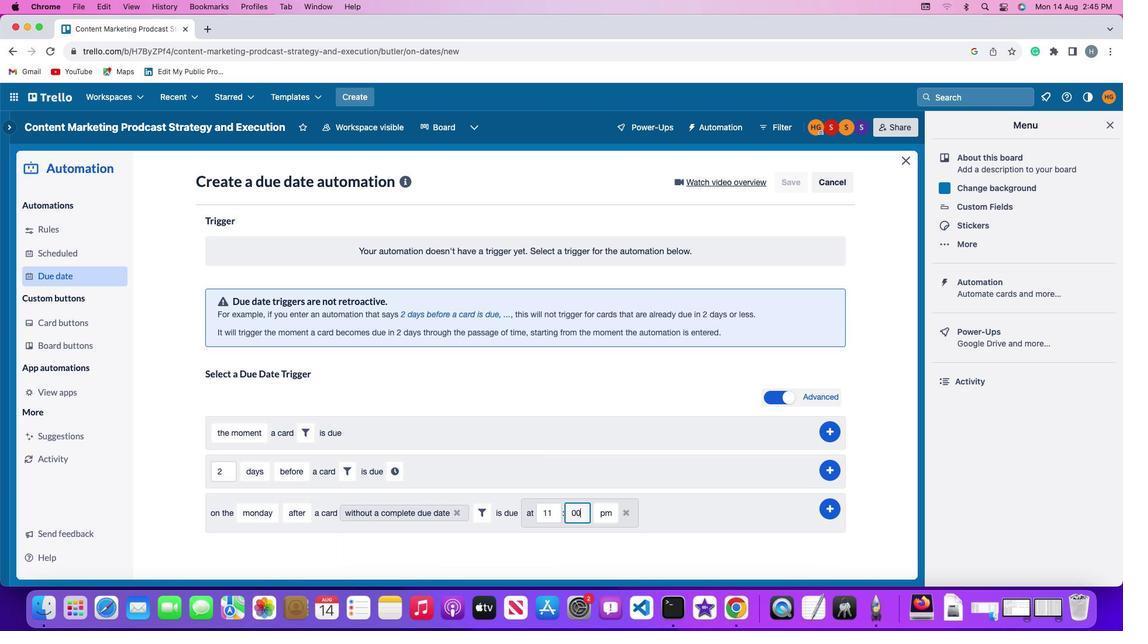 
Action: Mouse moved to (600, 516)
Screenshot: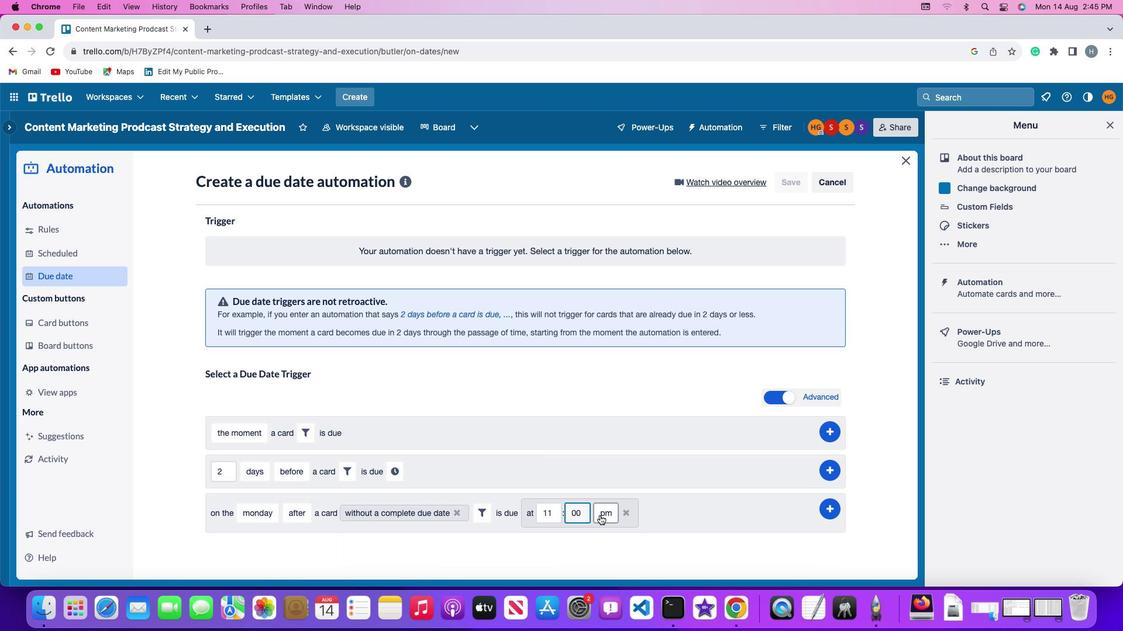 
Action: Mouse pressed left at (600, 516)
Screenshot: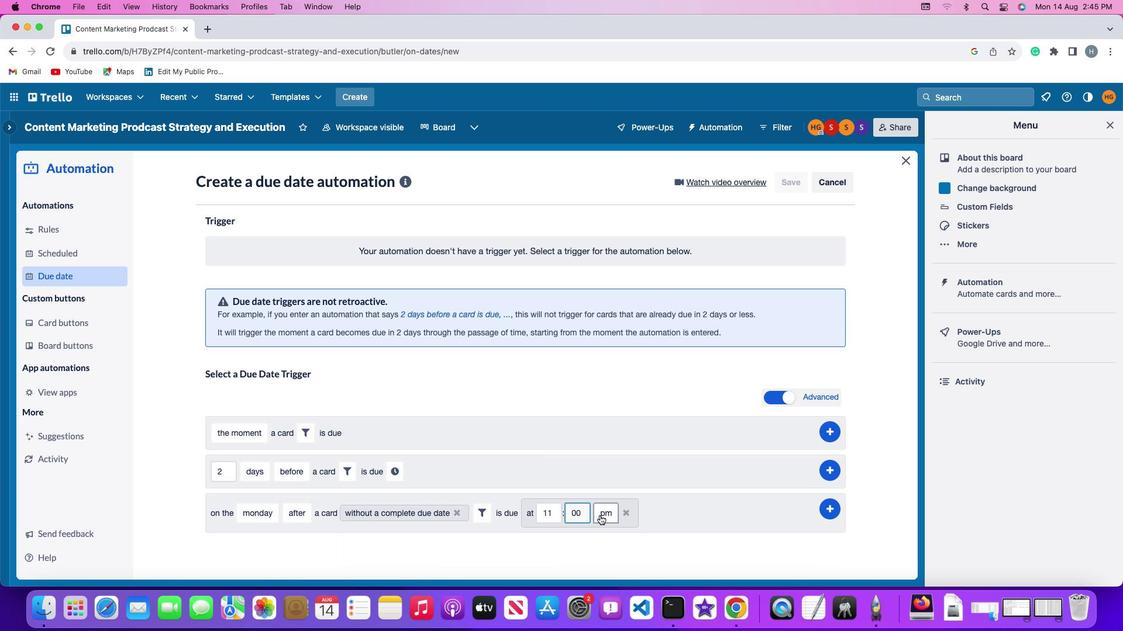 
Action: Mouse moved to (604, 536)
Screenshot: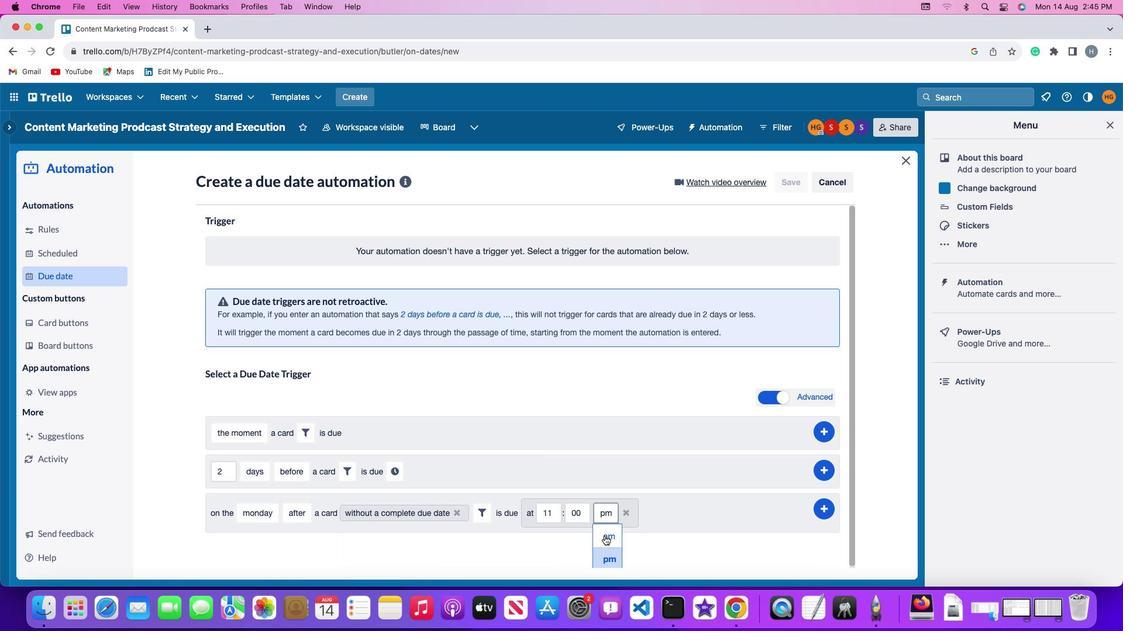 
Action: Mouse pressed left at (604, 536)
Screenshot: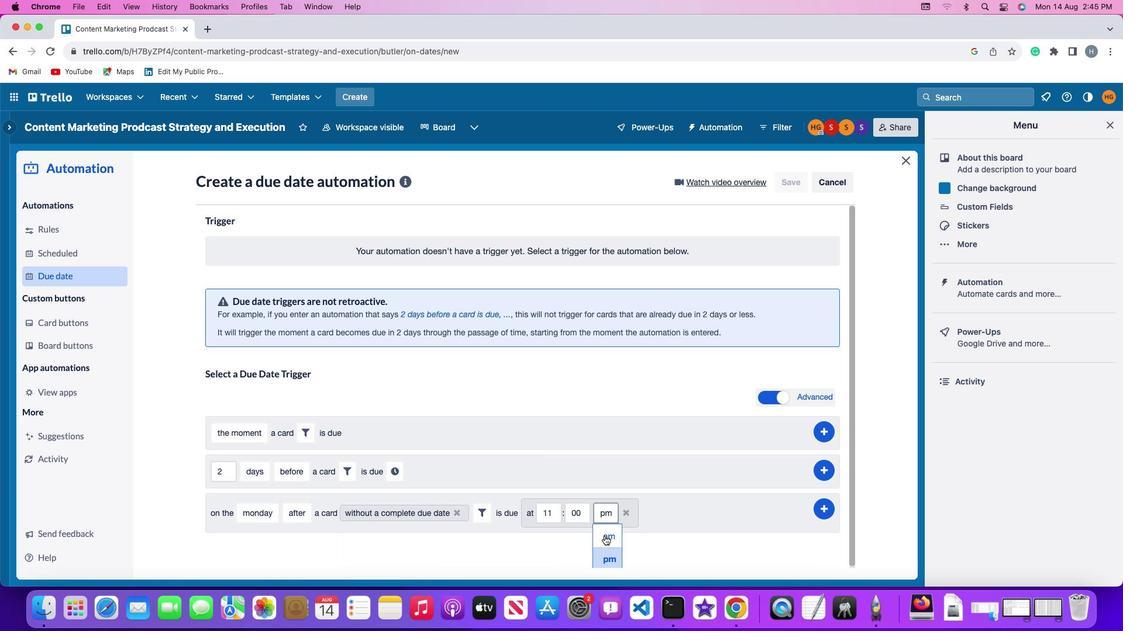 
Action: Mouse moved to (836, 506)
Screenshot: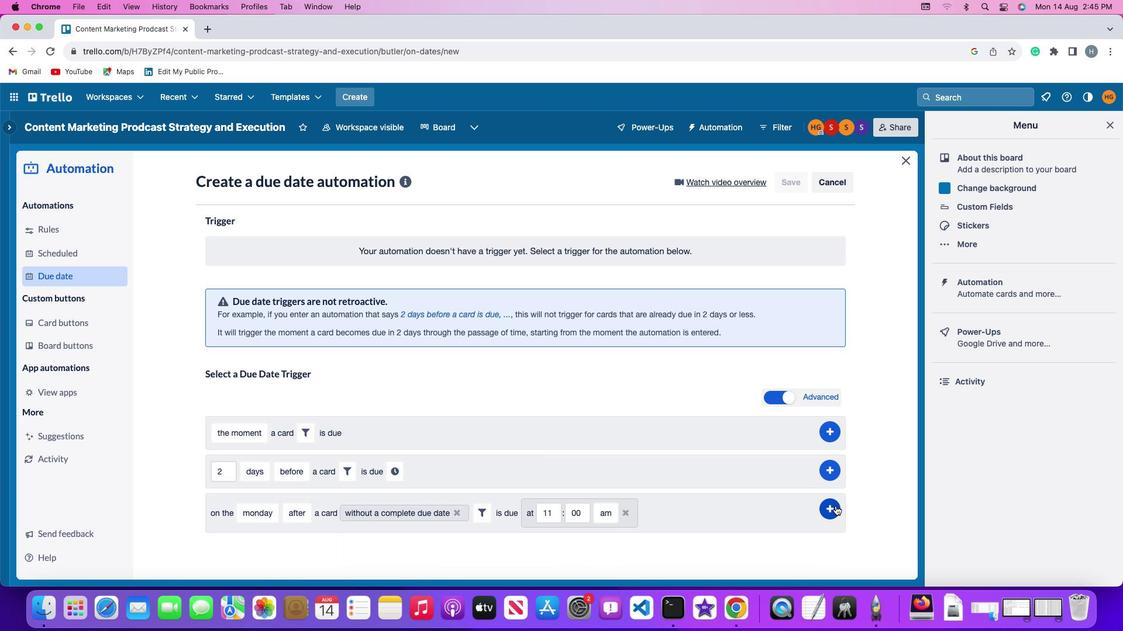 
Action: Mouse pressed left at (836, 506)
Screenshot: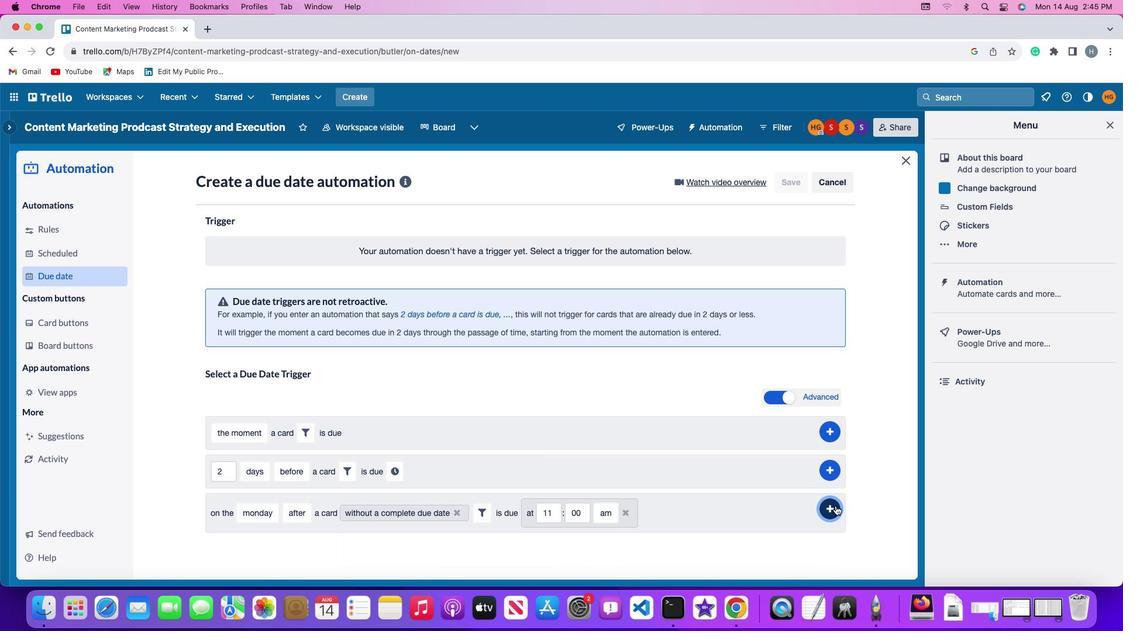 
Action: Mouse moved to (871, 417)
Screenshot: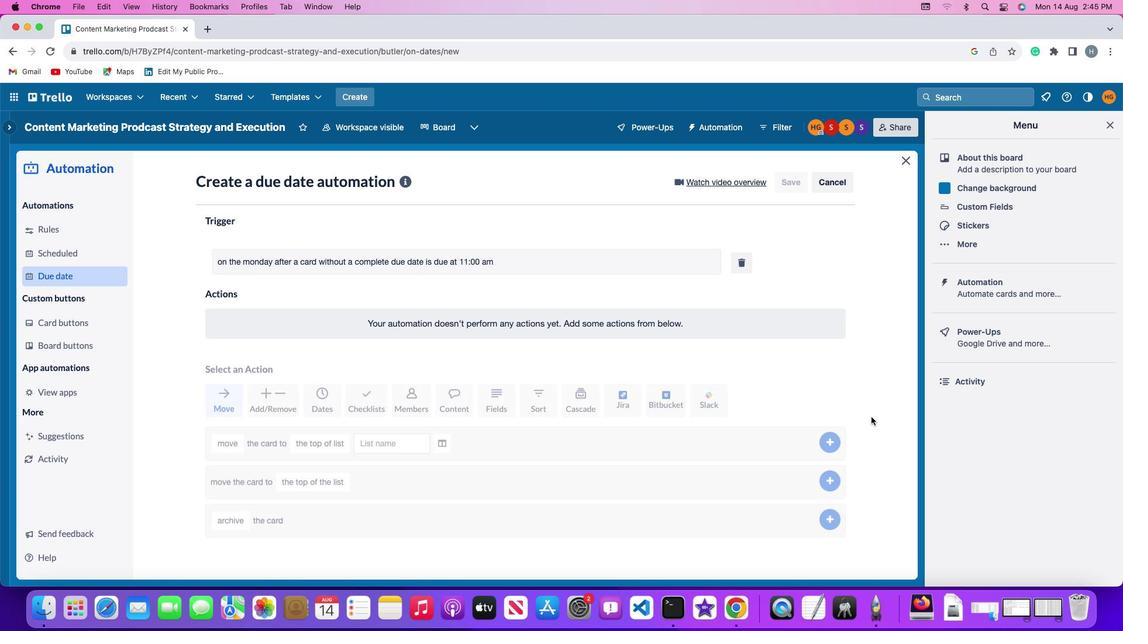
